 Task: Log work in the project BioForge for the issue 'Address issues related to system integration with external applications and services' spent time as '6w 4d 19h 14m' and remaining time as '2w 3d 23h 24m' and move to top of backlog. Now add the issue to the epic 'Business Process Automation'. Log work in the project BioForge for the issue 'Develop a new feature to allow for integration with wearable technology' spent time as '3w 4d 12h 59m' and remaining time as '2w 4d 2h 24m' and move to bottom of backlog. Now add the issue to the epic 'Server Maintenance and Support'
Action: Mouse moved to (176, 48)
Screenshot: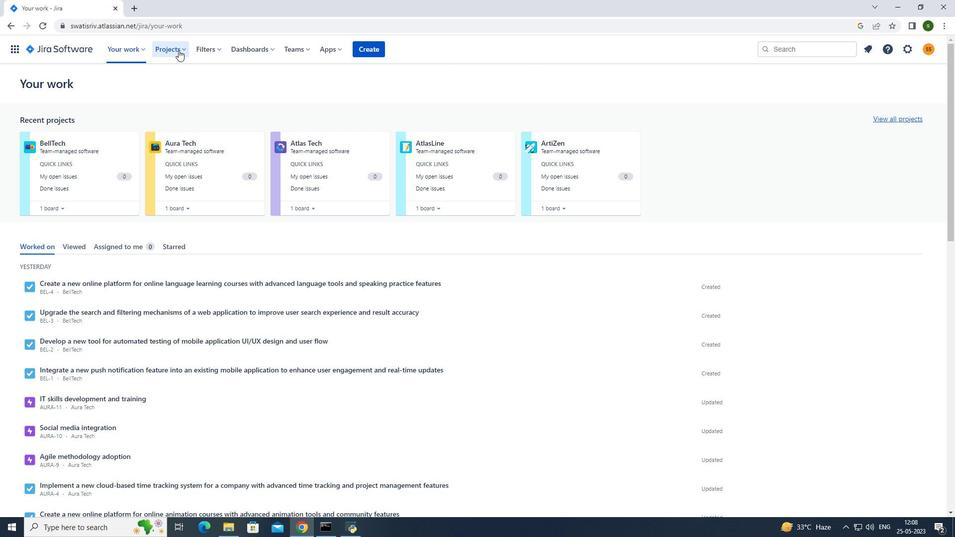 
Action: Mouse pressed left at (176, 48)
Screenshot: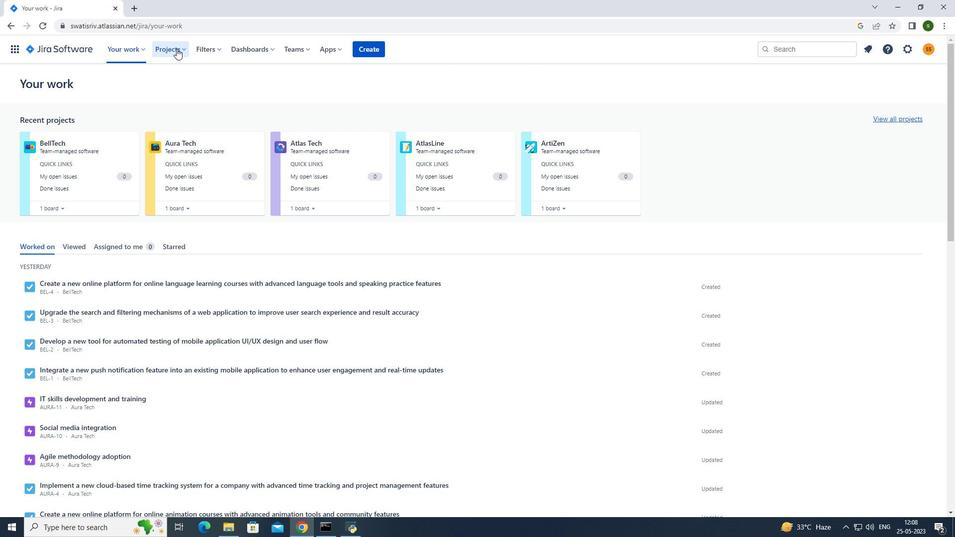 
Action: Mouse moved to (199, 87)
Screenshot: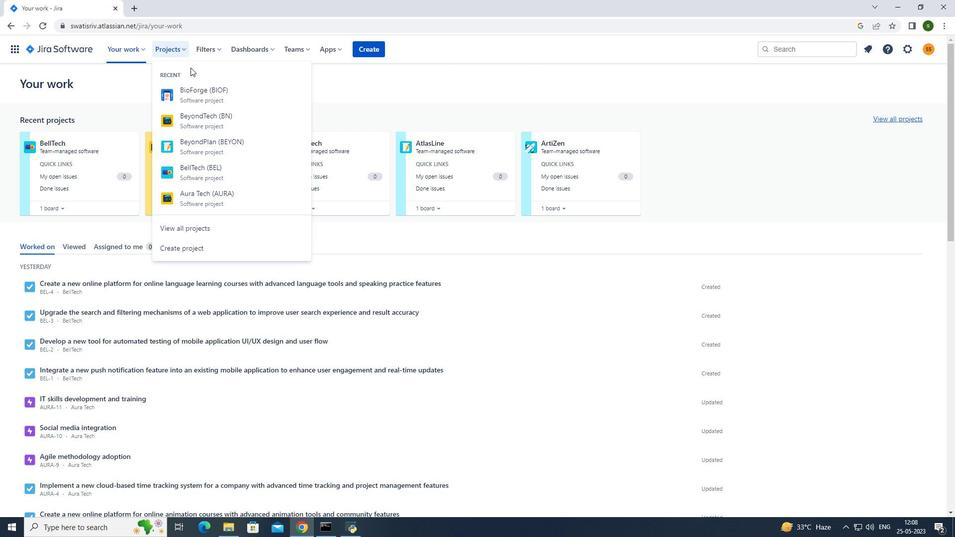 
Action: Mouse pressed left at (199, 87)
Screenshot: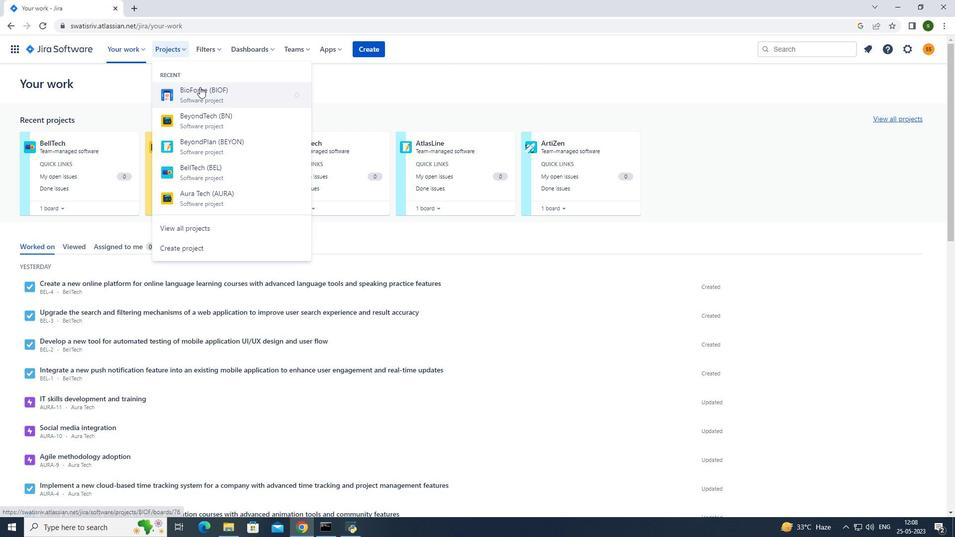 
Action: Mouse moved to (111, 144)
Screenshot: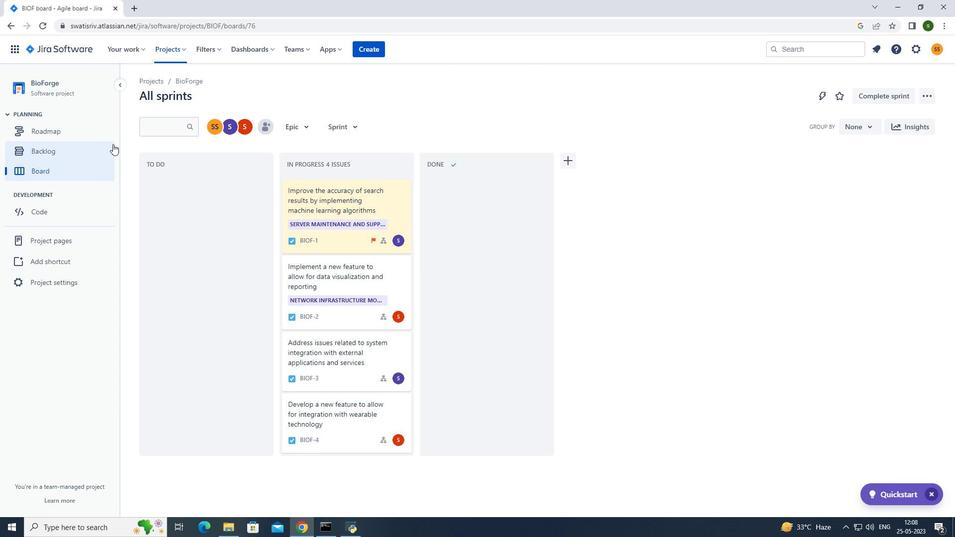 
Action: Mouse pressed left at (111, 144)
Screenshot: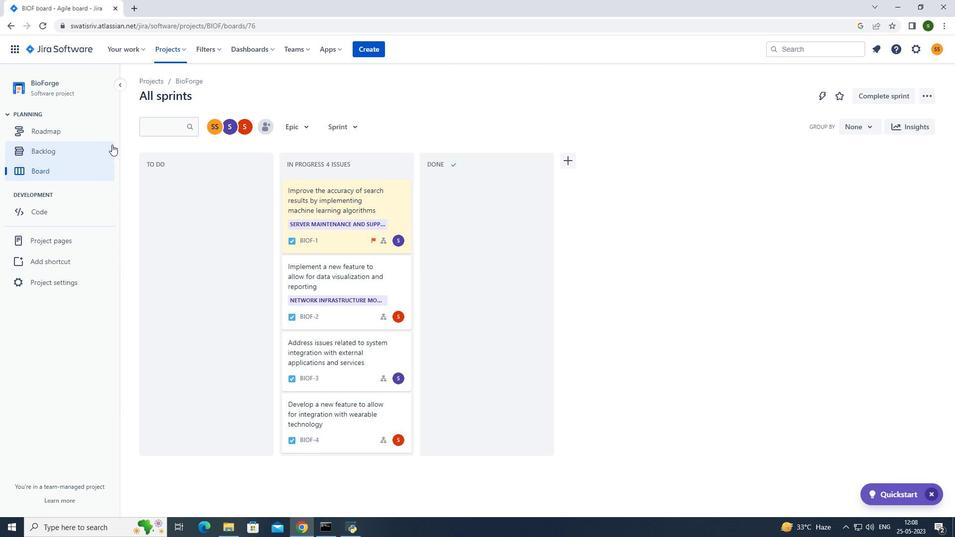 
Action: Mouse moved to (746, 362)
Screenshot: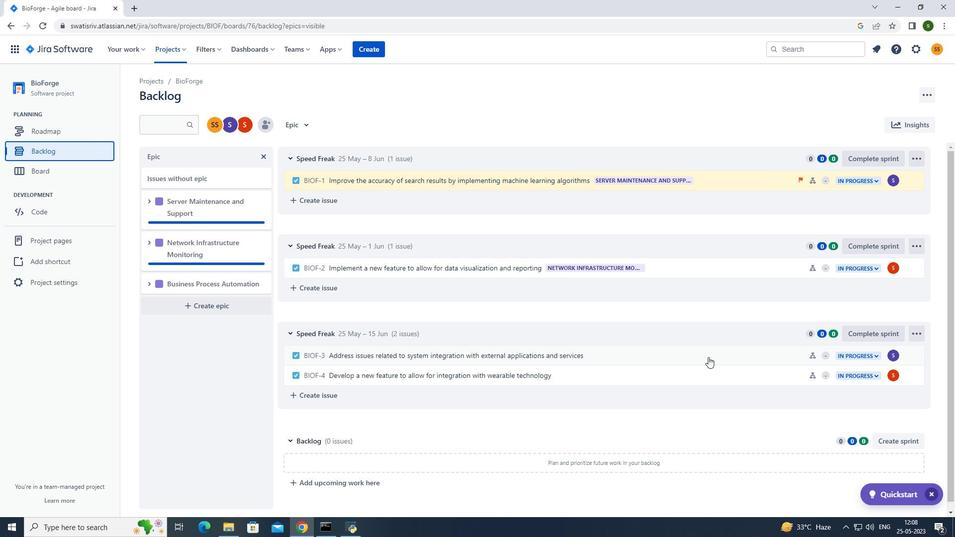 
Action: Mouse pressed left at (746, 362)
Screenshot: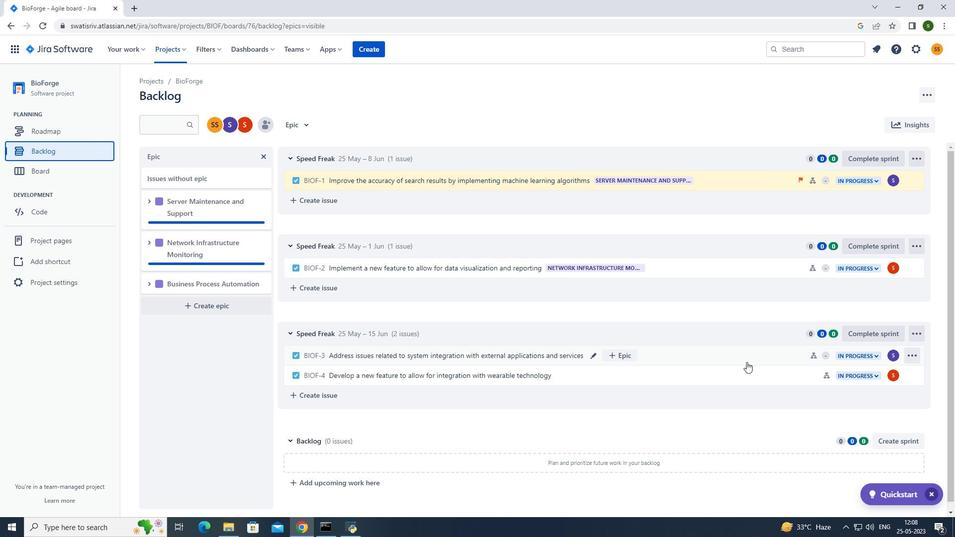 
Action: Mouse moved to (911, 155)
Screenshot: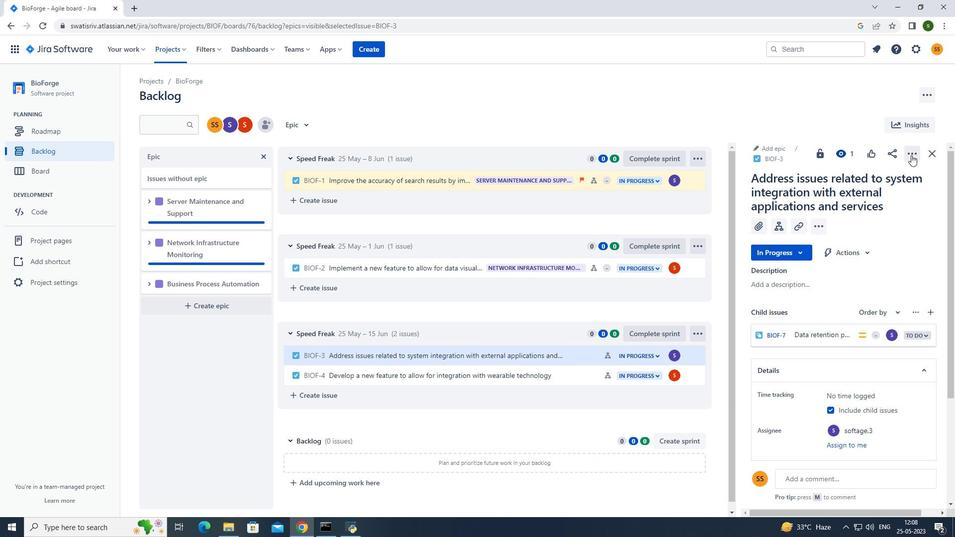 
Action: Mouse pressed left at (911, 155)
Screenshot: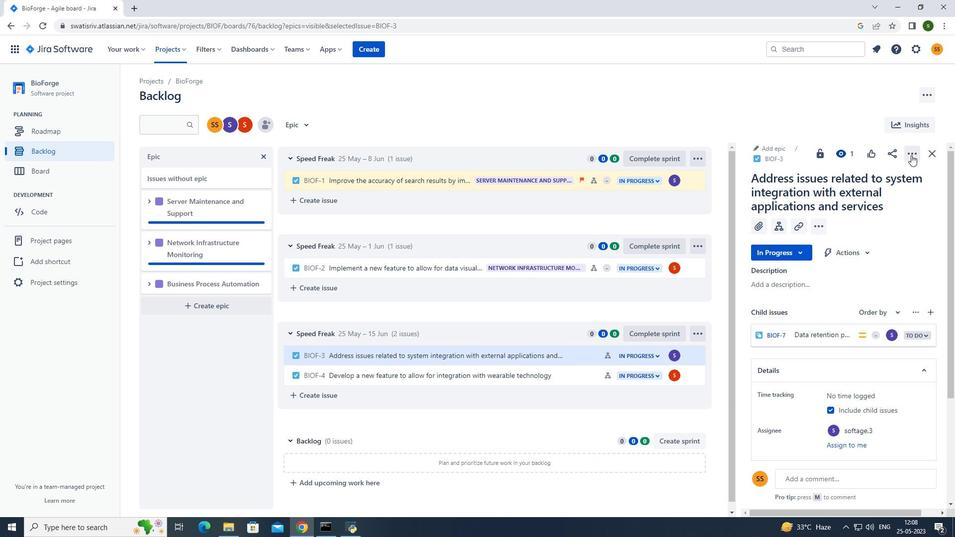 
Action: Mouse moved to (882, 185)
Screenshot: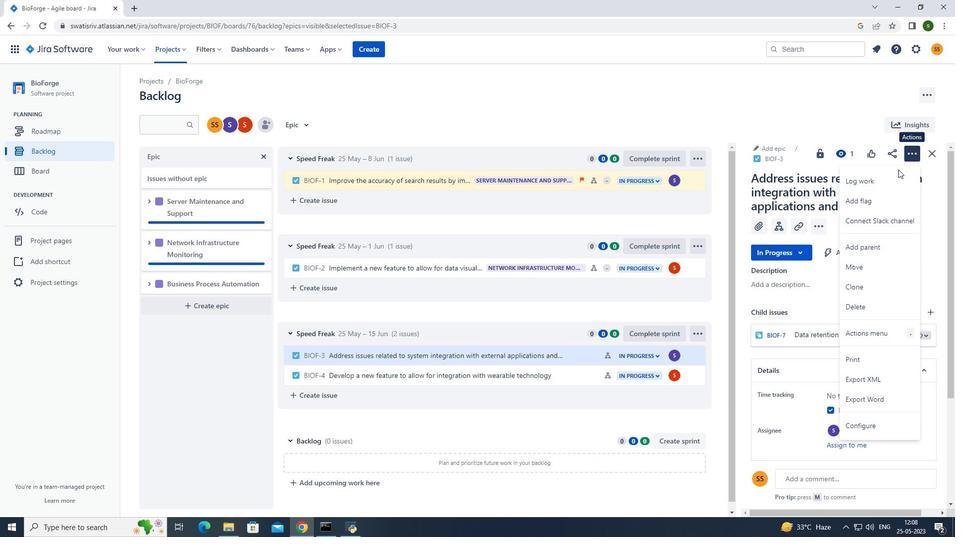 
Action: Mouse pressed left at (882, 185)
Screenshot: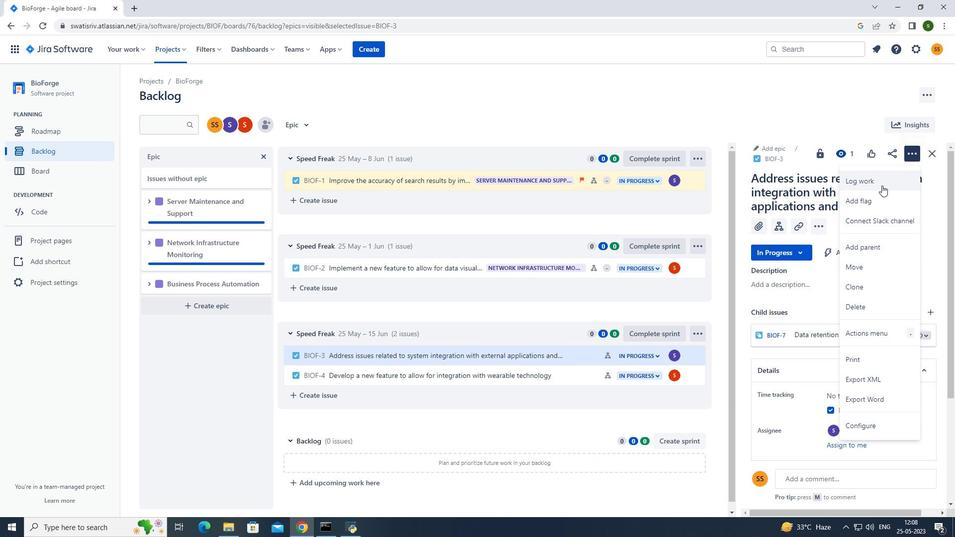 
Action: Mouse moved to (408, 143)
Screenshot: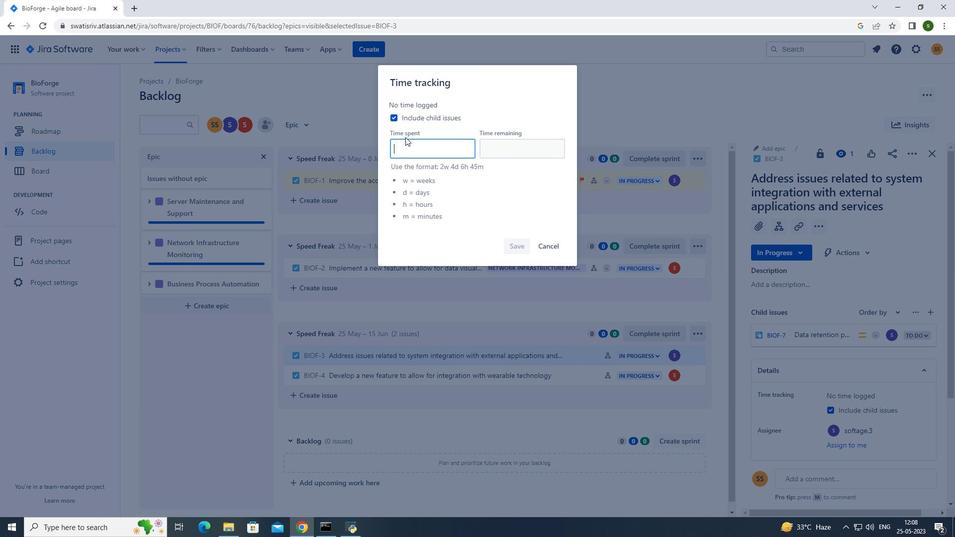 
Action: Mouse pressed left at (408, 143)
Screenshot: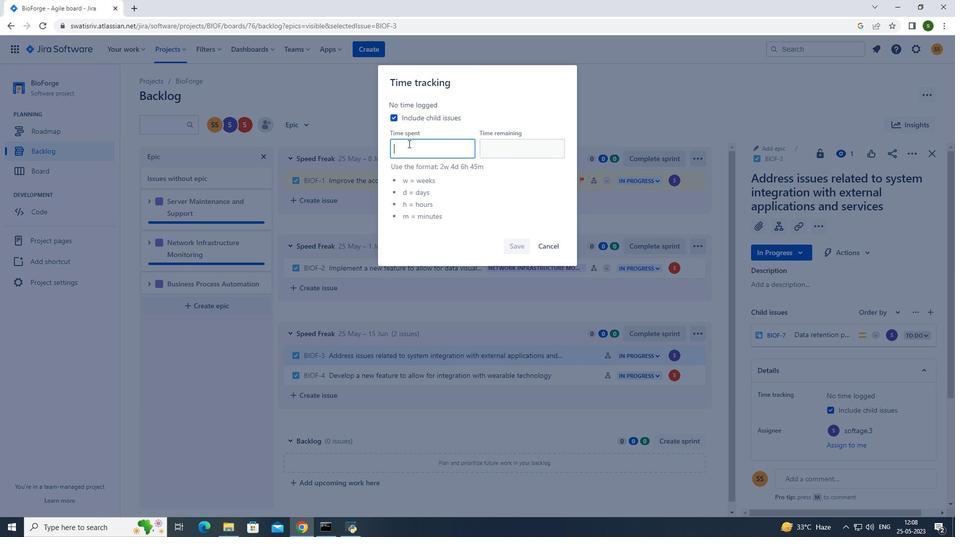 
Action: Key pressed 6w<Key.space>4d<Key.space>19h<Key.space>14m
Screenshot: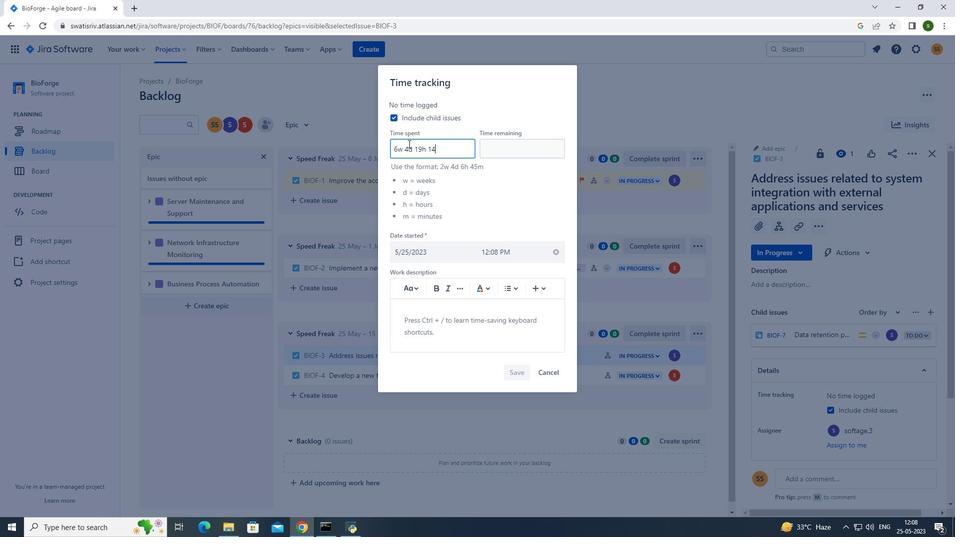 
Action: Mouse moved to (519, 146)
Screenshot: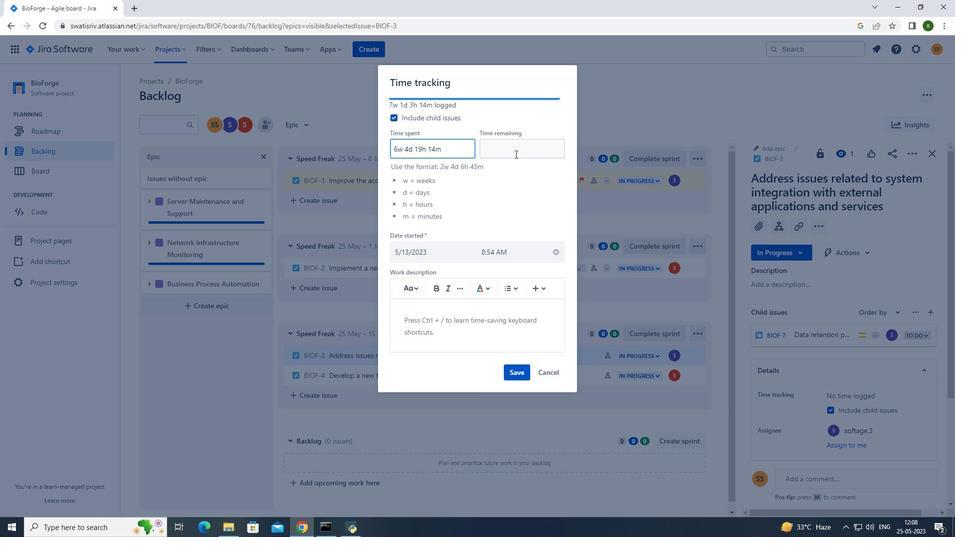 
Action: Mouse pressed left at (519, 146)
Screenshot: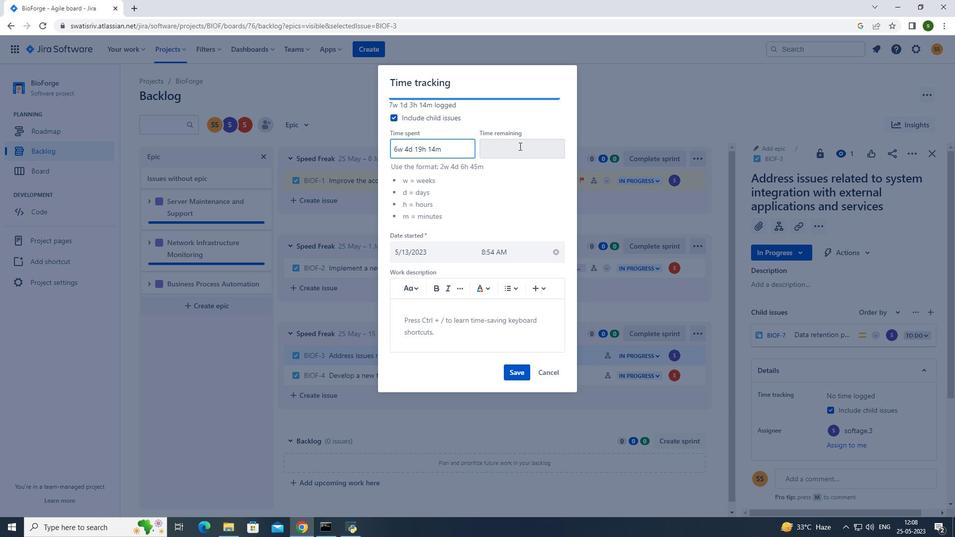 
Action: Key pressed 2w<Key.space>3d<Key.space>
Screenshot: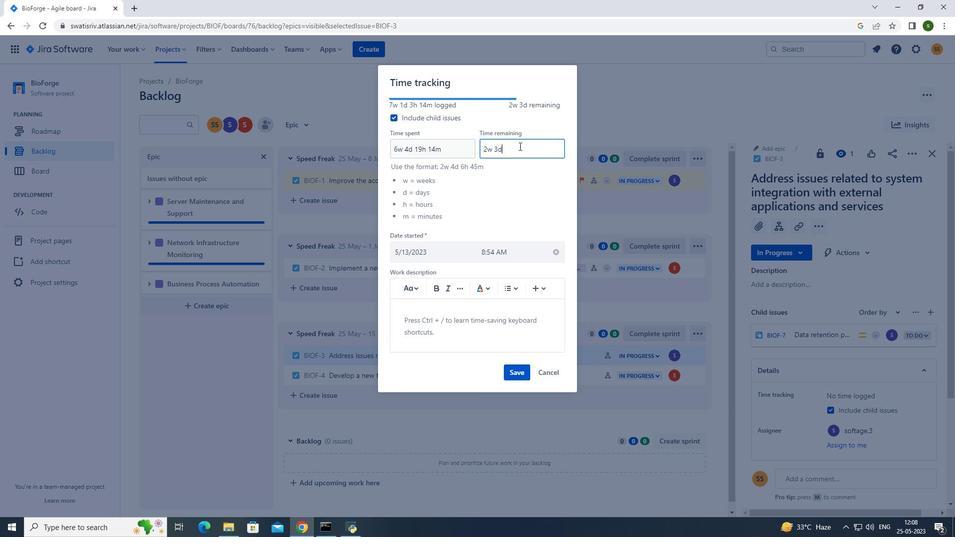 
Action: Mouse moved to (519, 145)
Screenshot: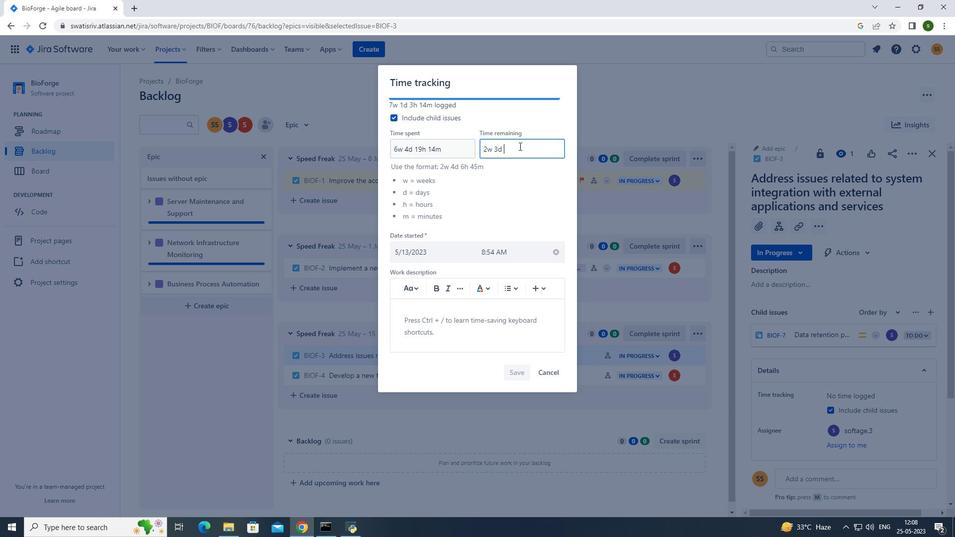 
Action: Key pressed 23h<Key.space>24m
Screenshot: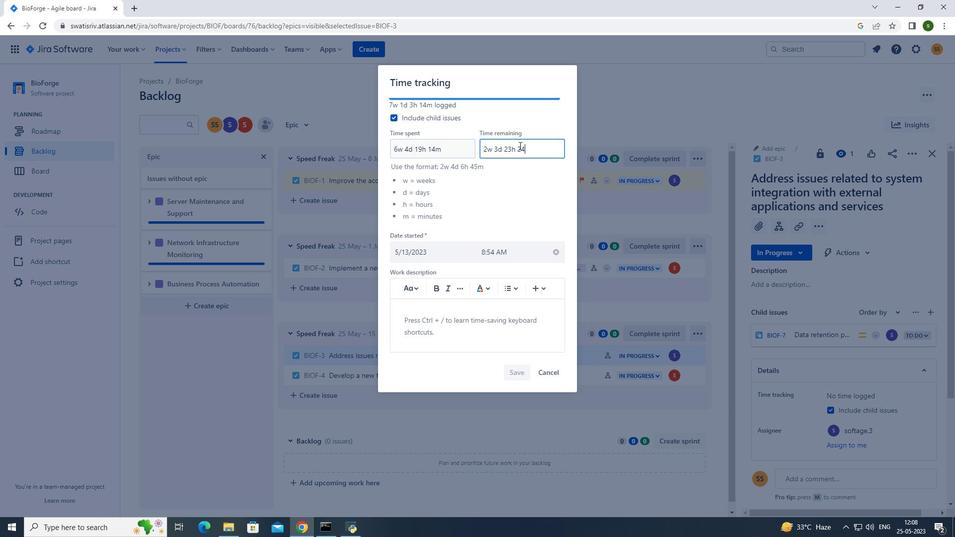 
Action: Mouse moved to (521, 371)
Screenshot: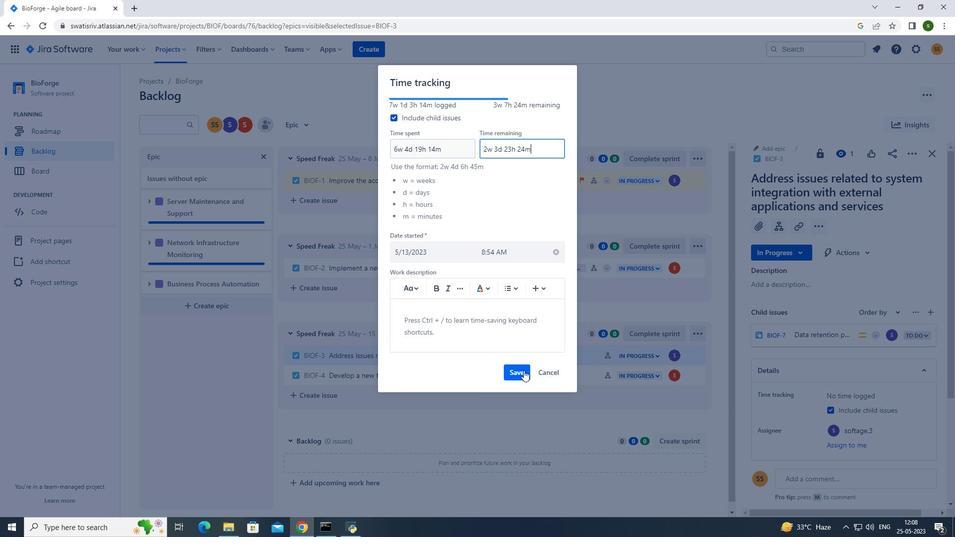 
Action: Mouse pressed left at (521, 371)
Screenshot: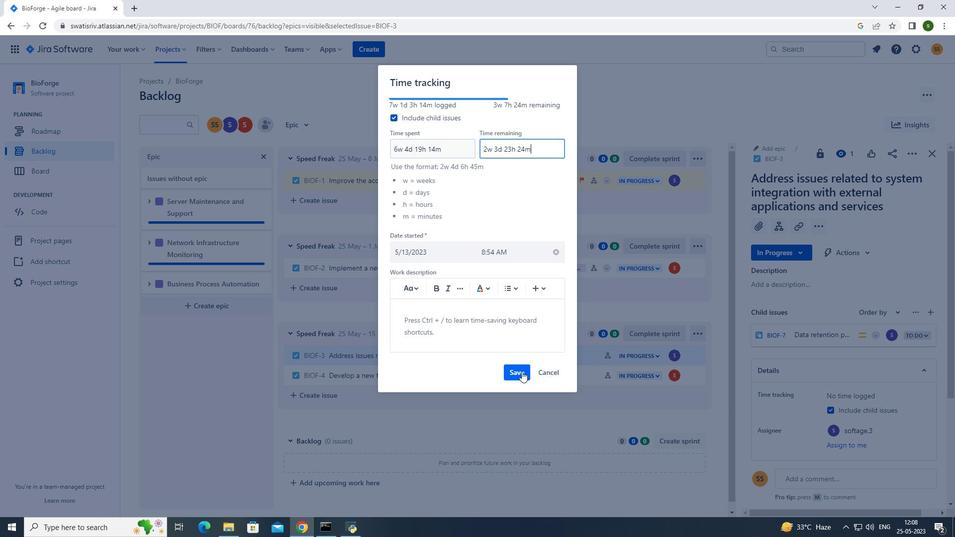
Action: Mouse moved to (689, 350)
Screenshot: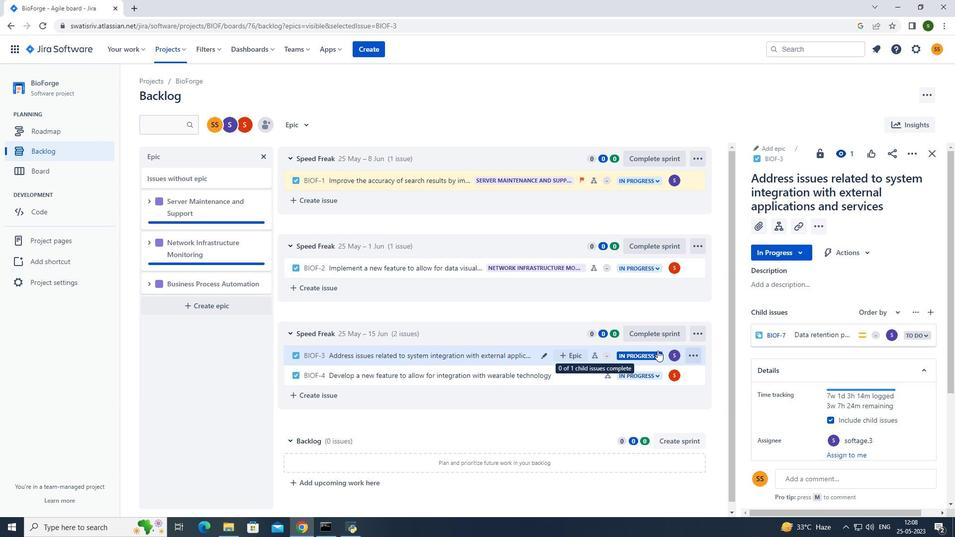 
Action: Mouse pressed left at (689, 350)
Screenshot: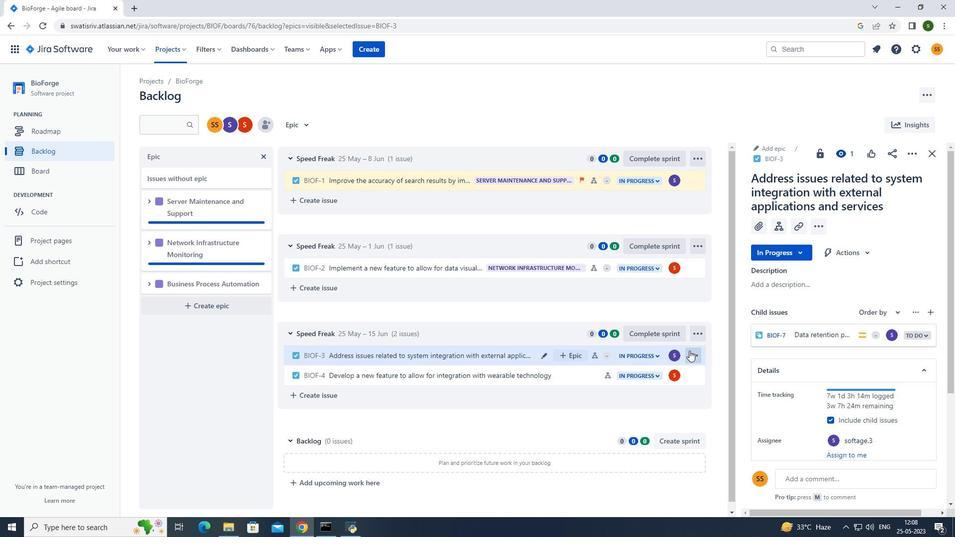 
Action: Mouse moved to (680, 312)
Screenshot: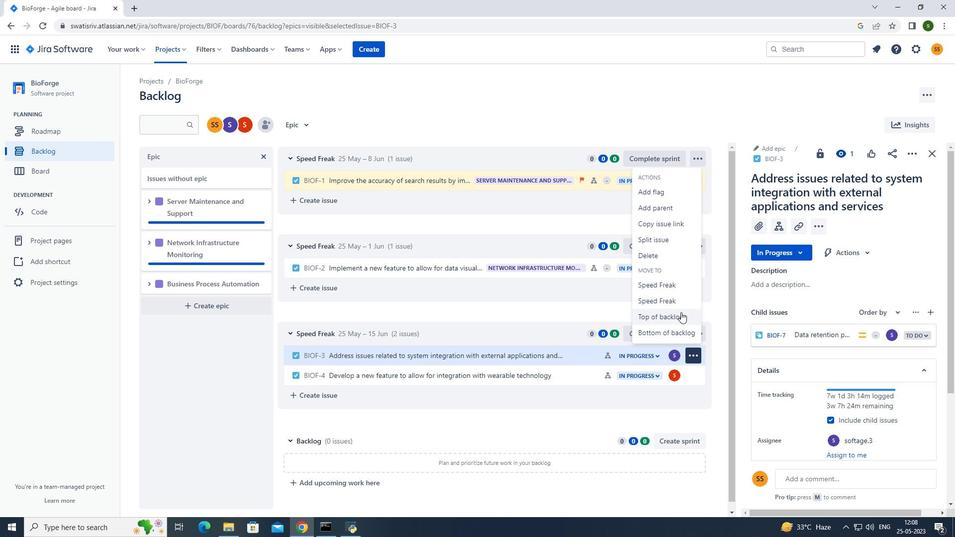 
Action: Mouse pressed left at (680, 312)
Screenshot: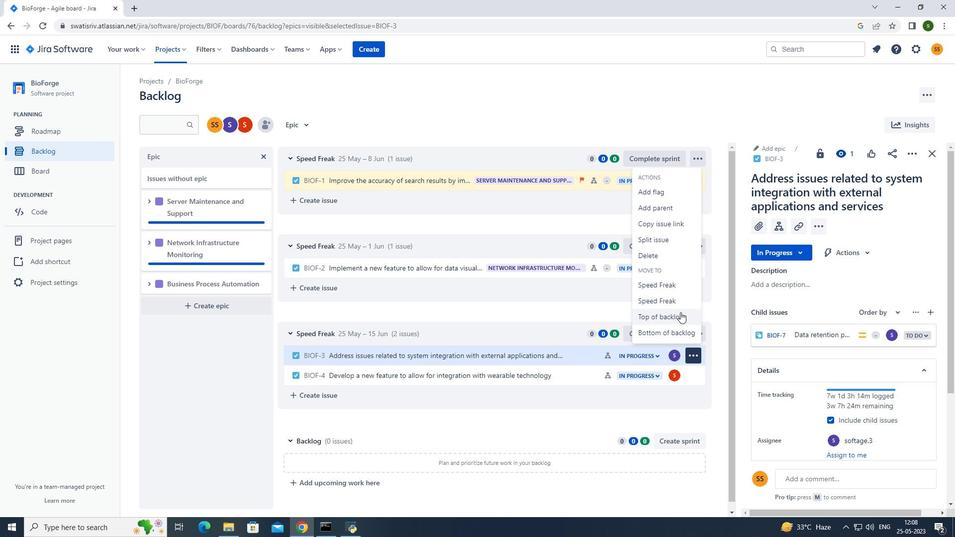 
Action: Mouse moved to (510, 162)
Screenshot: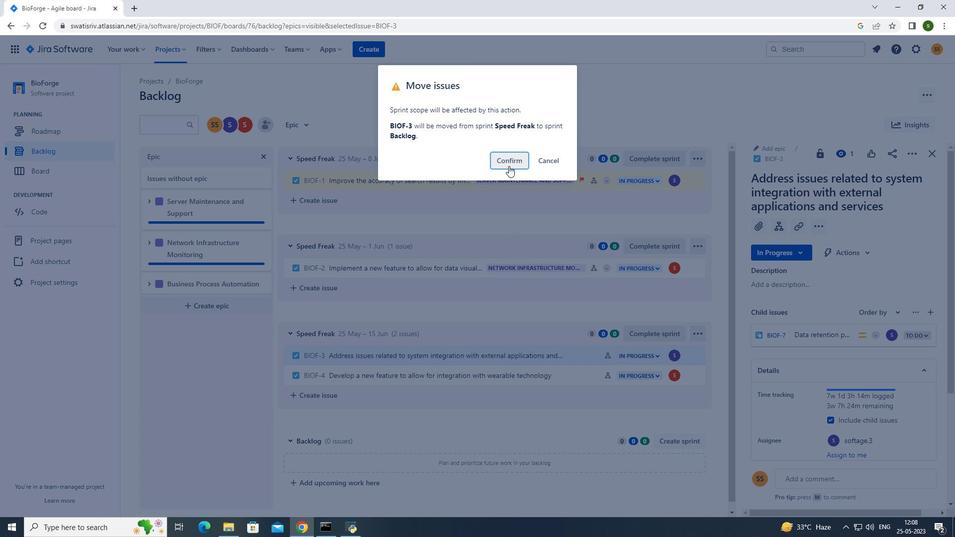 
Action: Mouse pressed left at (510, 162)
Screenshot: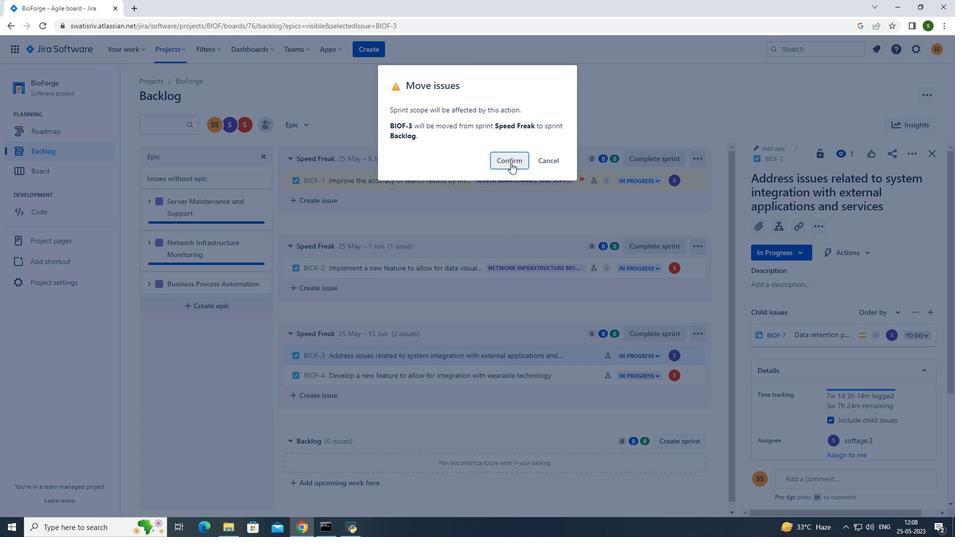 
Action: Mouse moved to (477, 358)
Screenshot: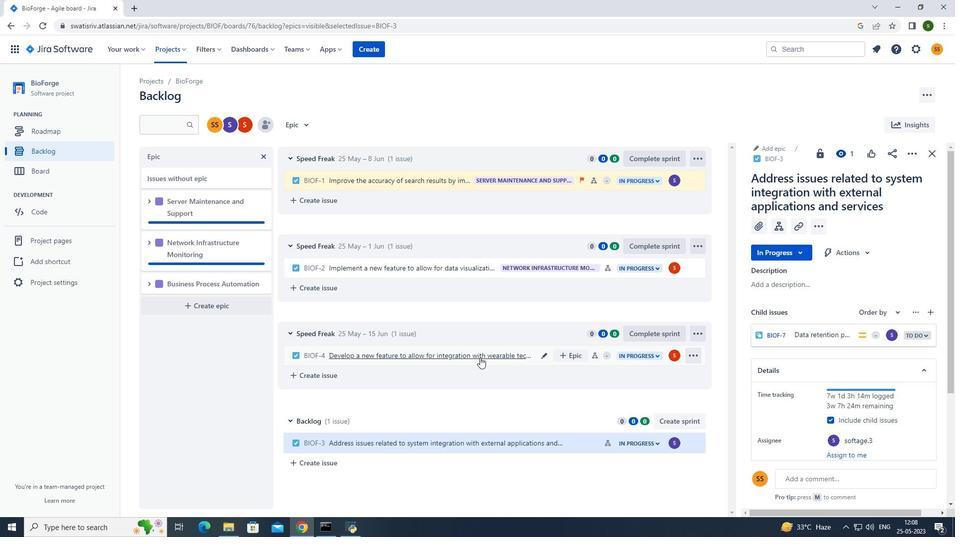 
Action: Mouse scrolled (477, 358) with delta (0, 0)
Screenshot: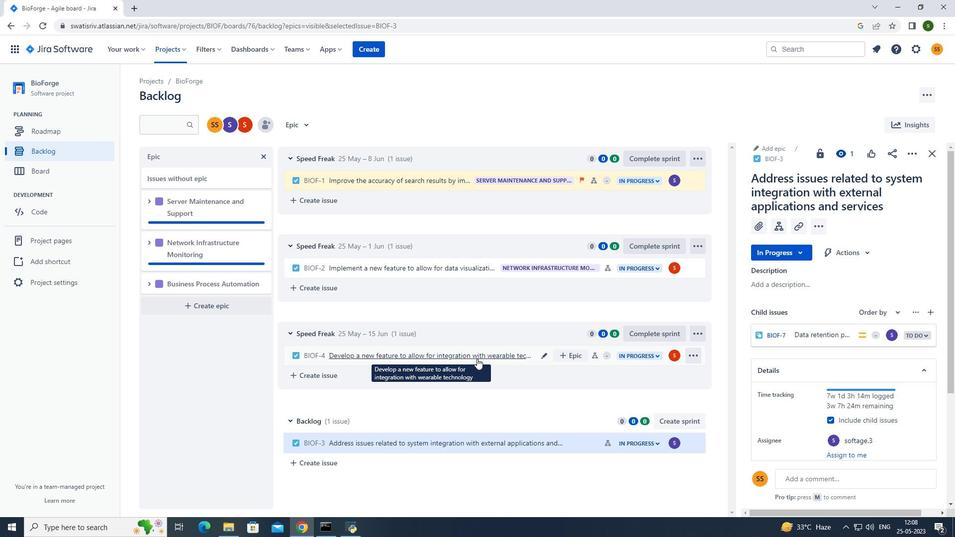 
Action: Mouse scrolled (477, 358) with delta (0, 0)
Screenshot: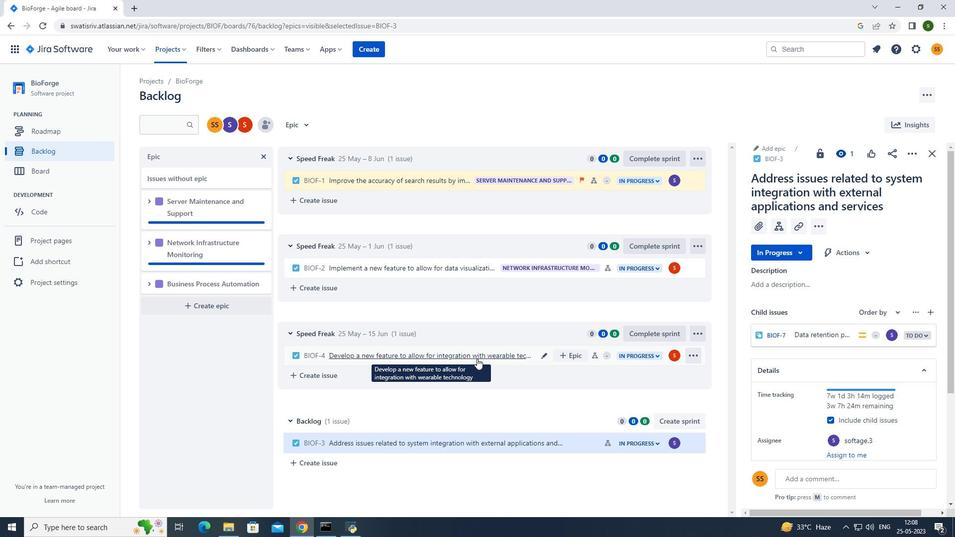 
Action: Mouse moved to (568, 445)
Screenshot: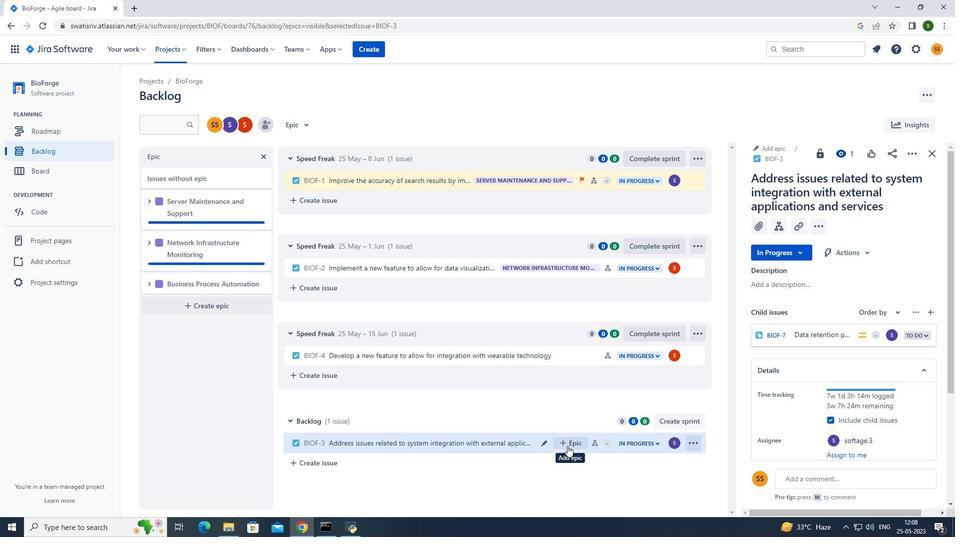 
Action: Mouse pressed left at (568, 445)
Screenshot: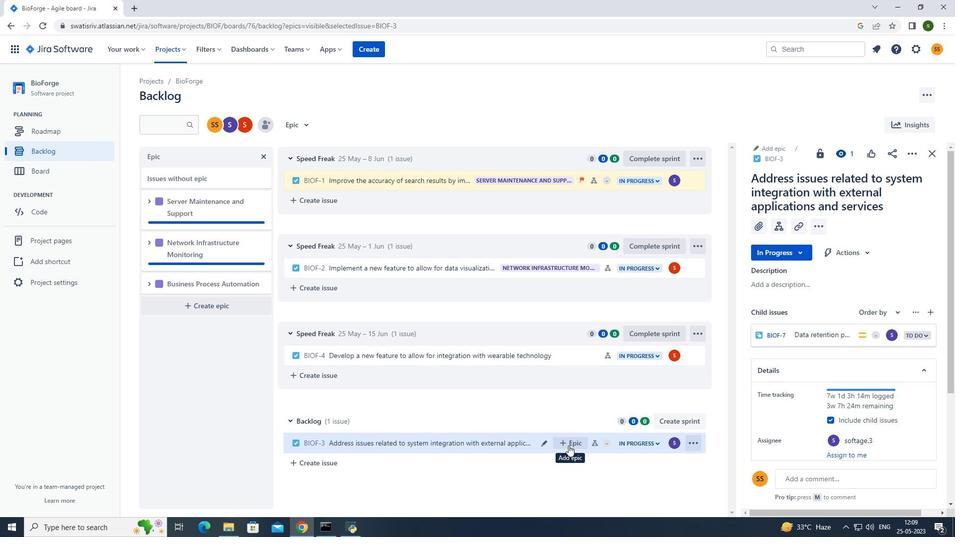 
Action: Mouse moved to (622, 509)
Screenshot: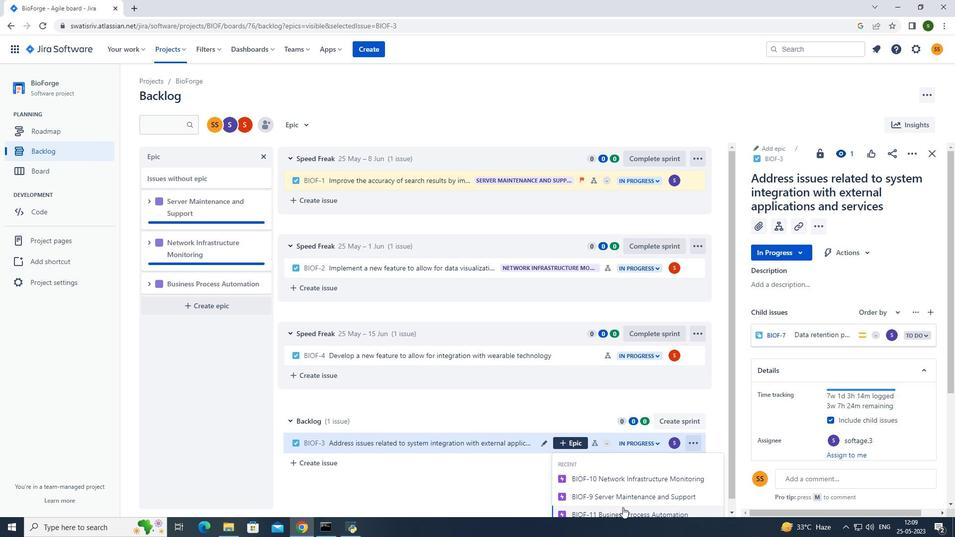 
Action: Mouse pressed left at (622, 509)
Screenshot: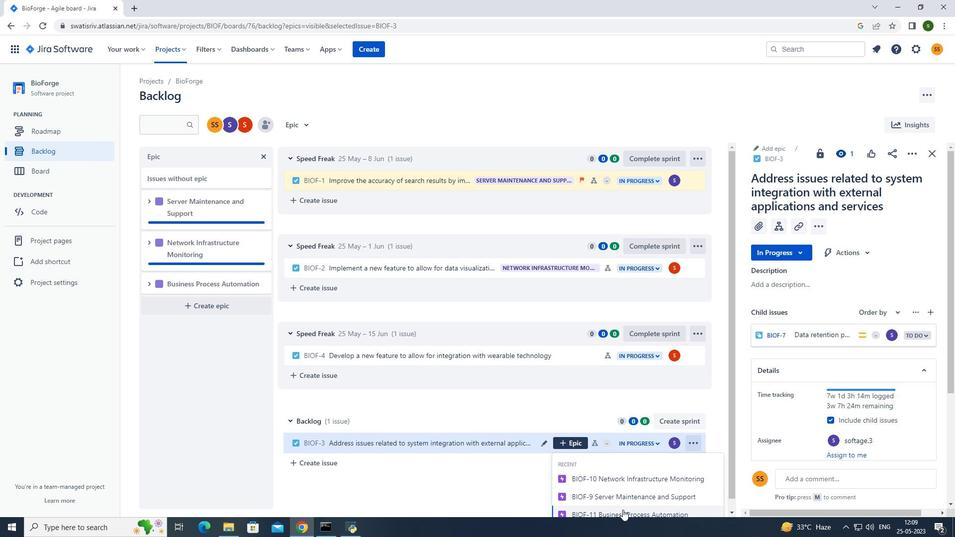 
Action: Mouse moved to (308, 125)
Screenshot: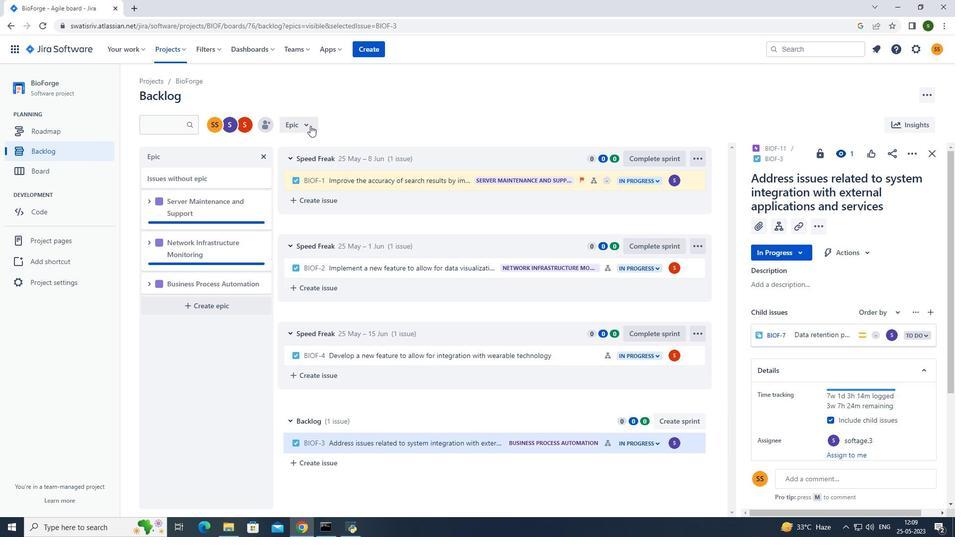 
Action: Mouse pressed left at (308, 125)
Screenshot: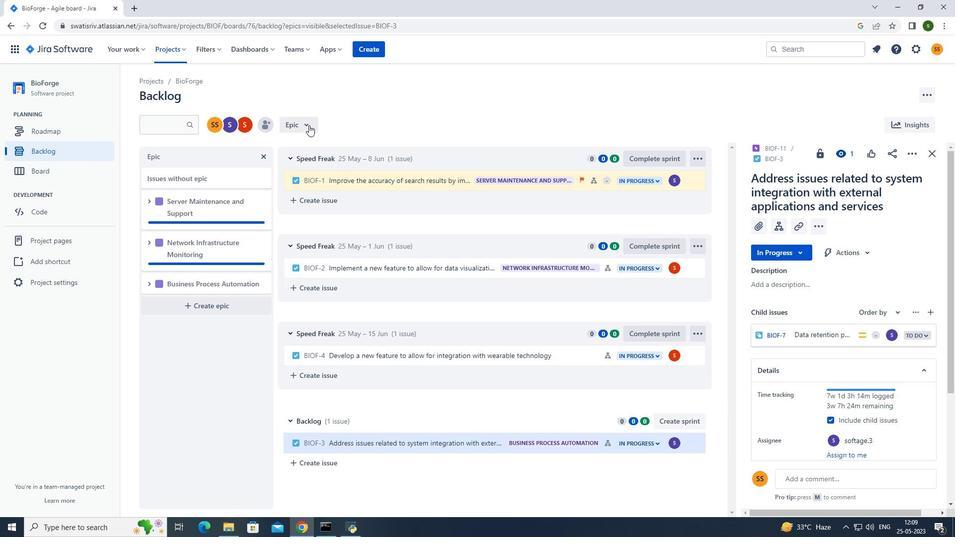 
Action: Mouse moved to (327, 205)
Screenshot: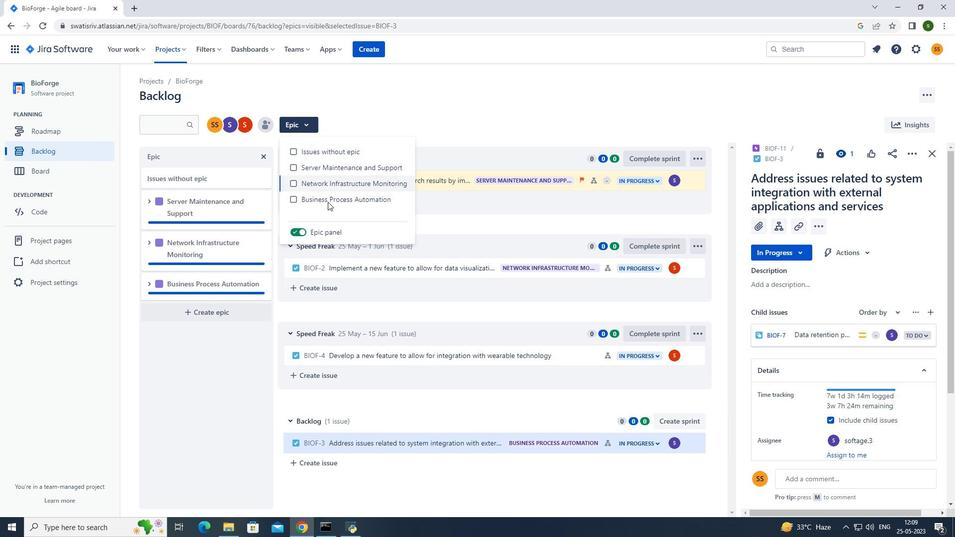 
Action: Mouse pressed left at (327, 205)
Screenshot: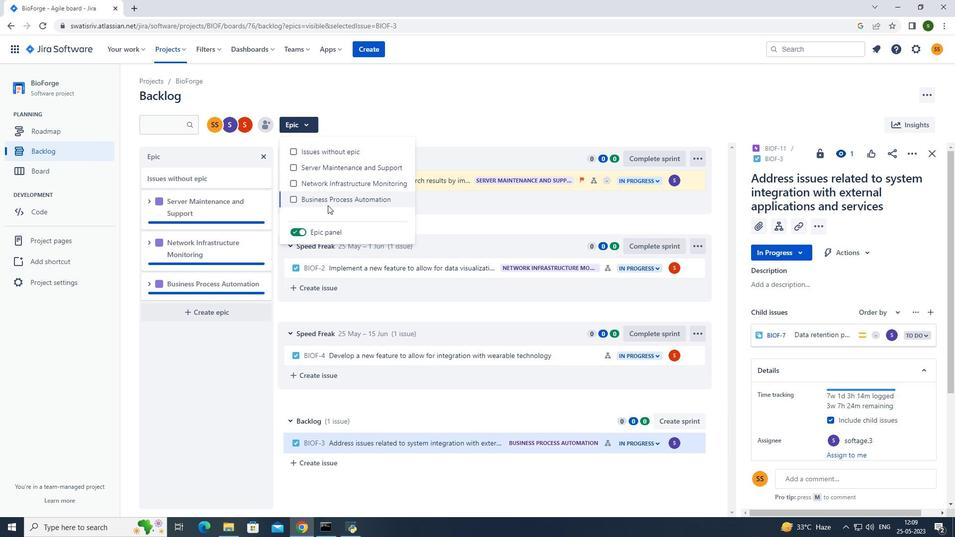 
Action: Mouse moved to (283, 78)
Screenshot: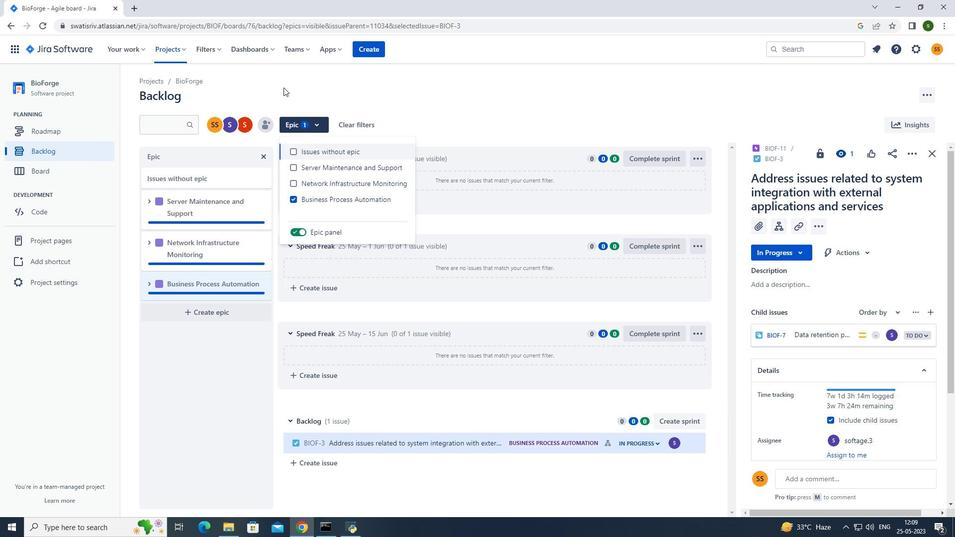 
Action: Mouse pressed left at (283, 78)
Screenshot: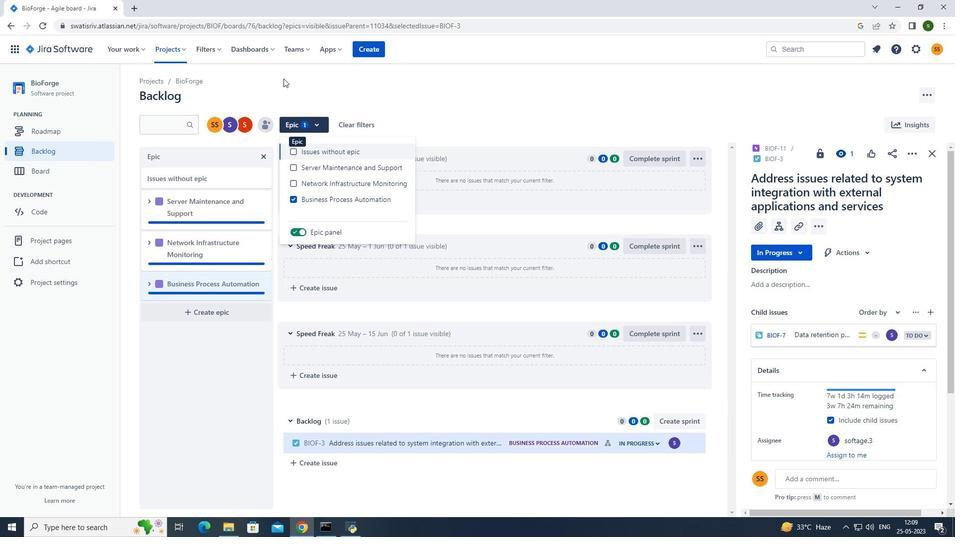 
Action: Mouse moved to (174, 52)
Screenshot: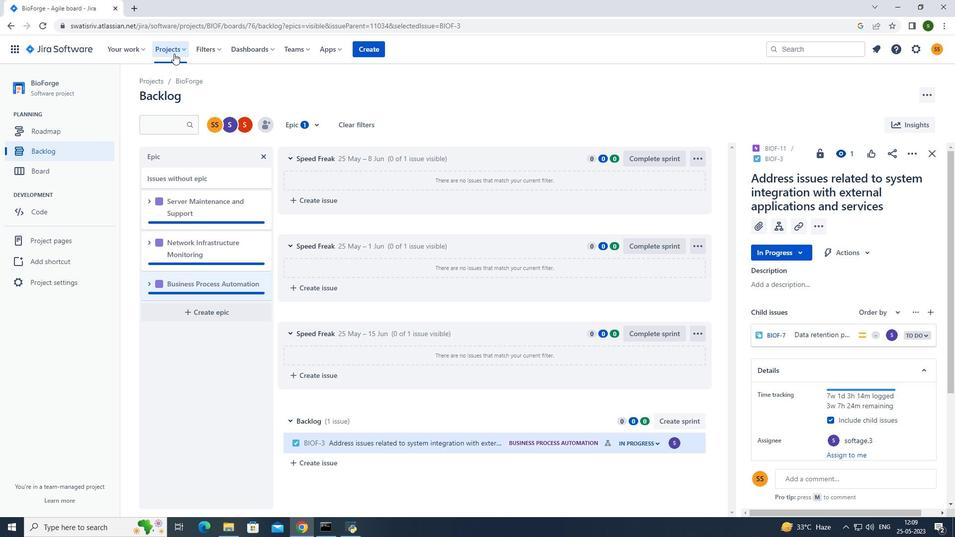 
Action: Mouse pressed left at (174, 52)
Screenshot: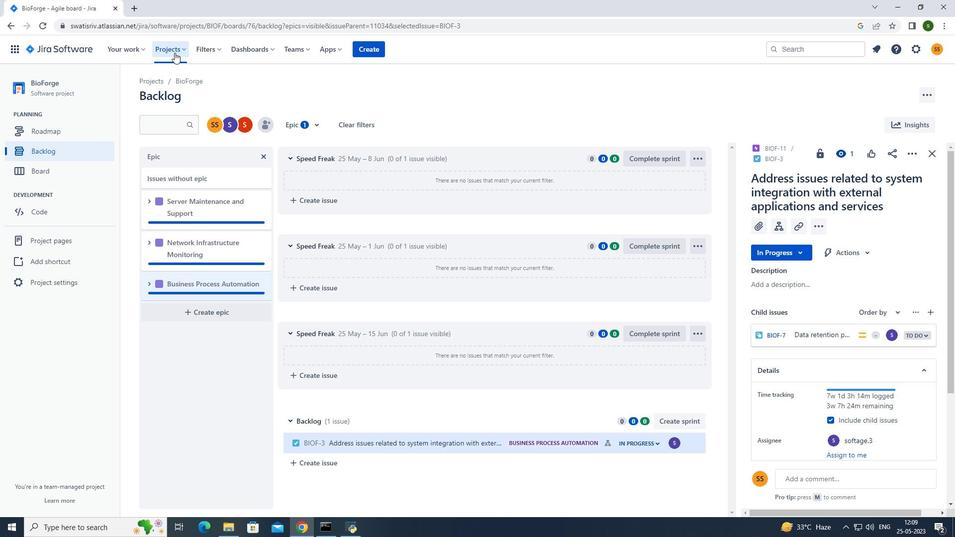 
Action: Mouse moved to (201, 93)
Screenshot: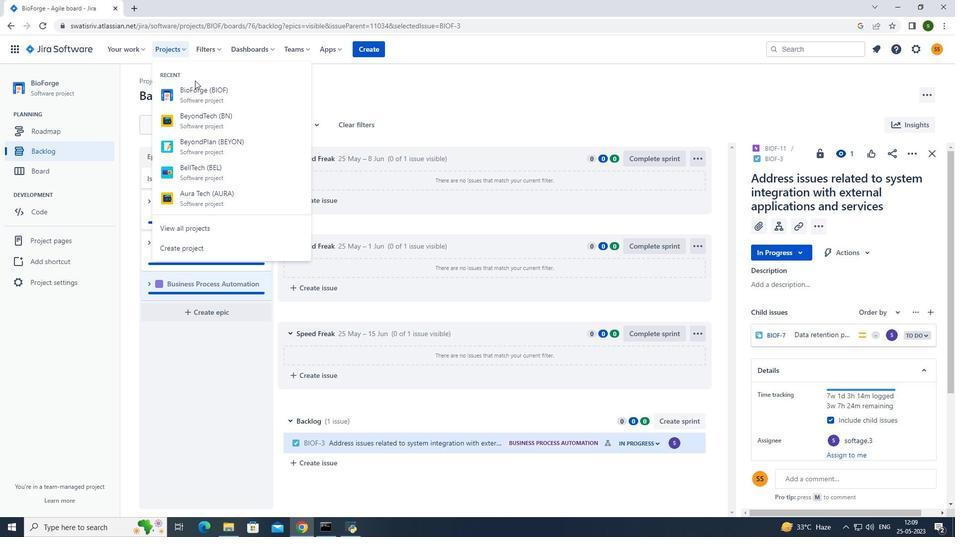 
Action: Mouse pressed left at (201, 93)
Screenshot: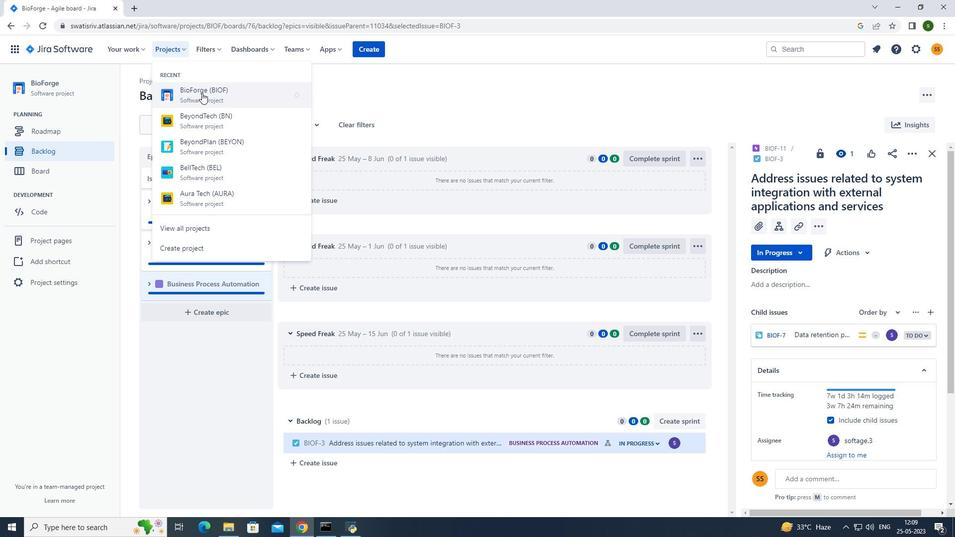
Action: Mouse moved to (102, 149)
Screenshot: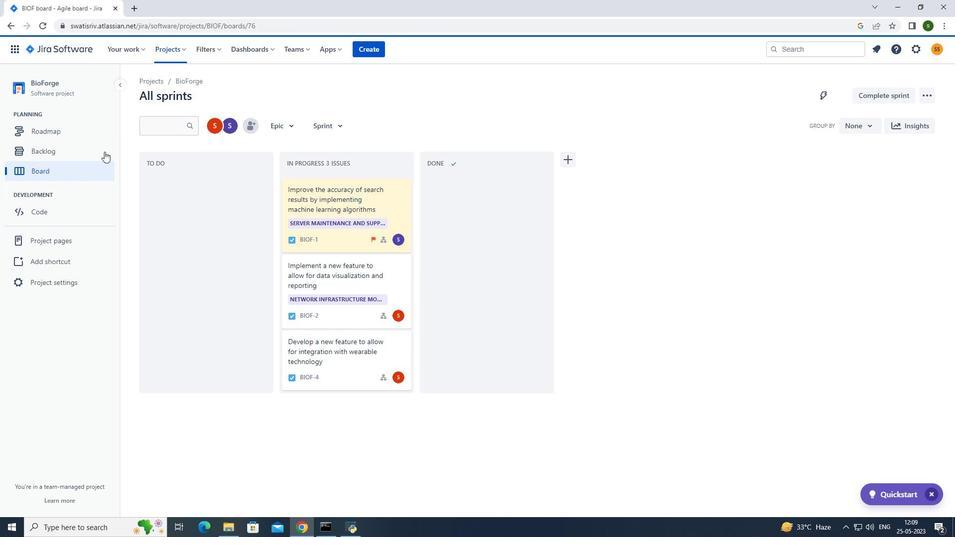 
Action: Mouse pressed left at (102, 149)
Screenshot: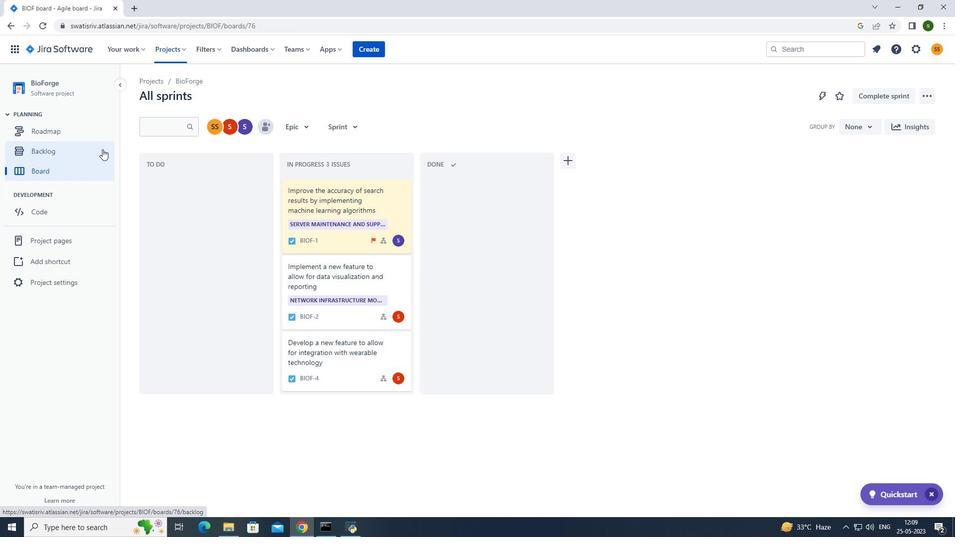 
Action: Mouse moved to (730, 354)
Screenshot: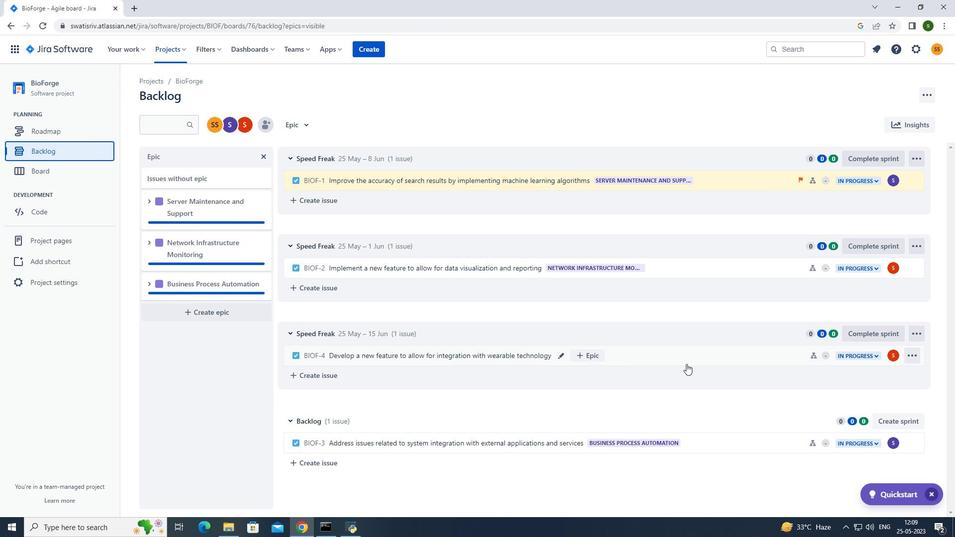 
Action: Mouse pressed left at (730, 354)
Screenshot: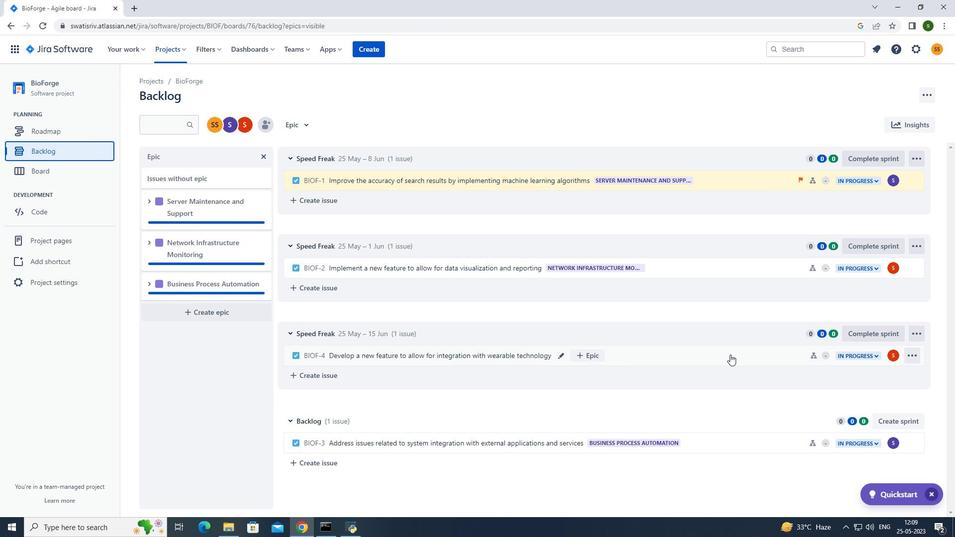 
Action: Mouse moved to (909, 152)
Screenshot: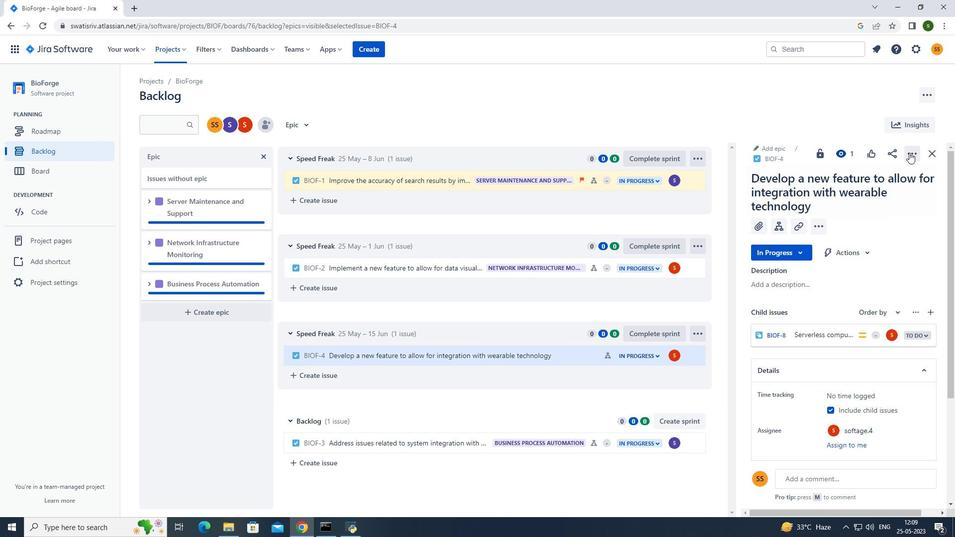 
Action: Mouse pressed left at (909, 152)
Screenshot: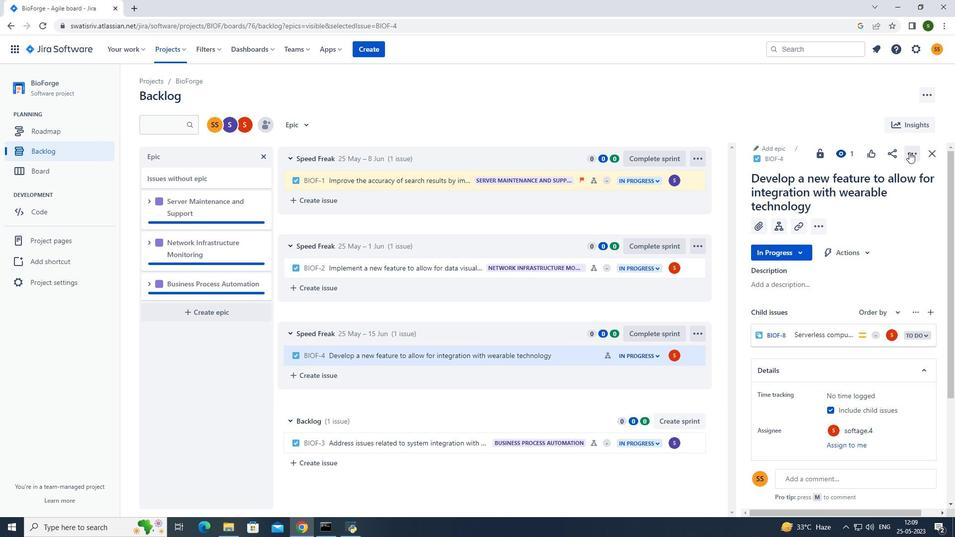 
Action: Mouse moved to (872, 181)
Screenshot: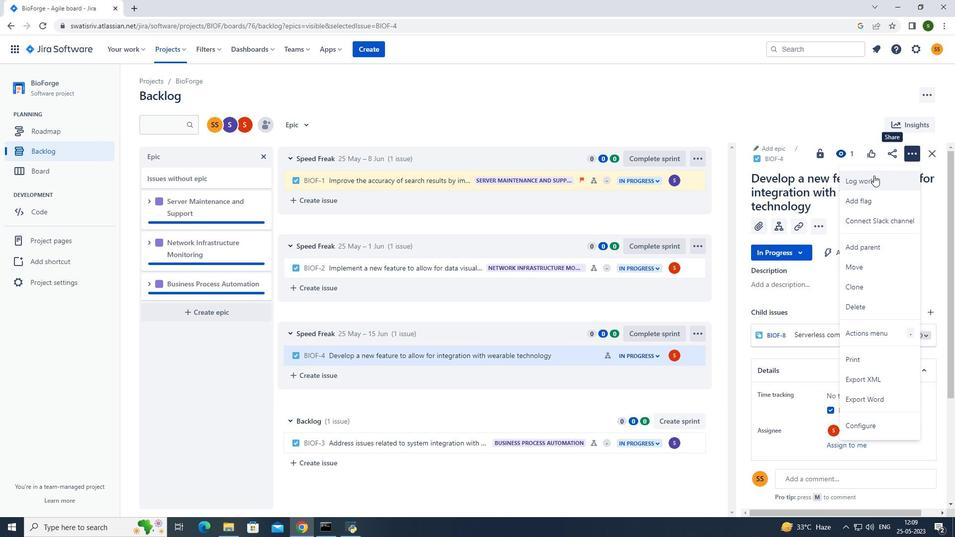 
Action: Mouse pressed left at (872, 181)
Screenshot: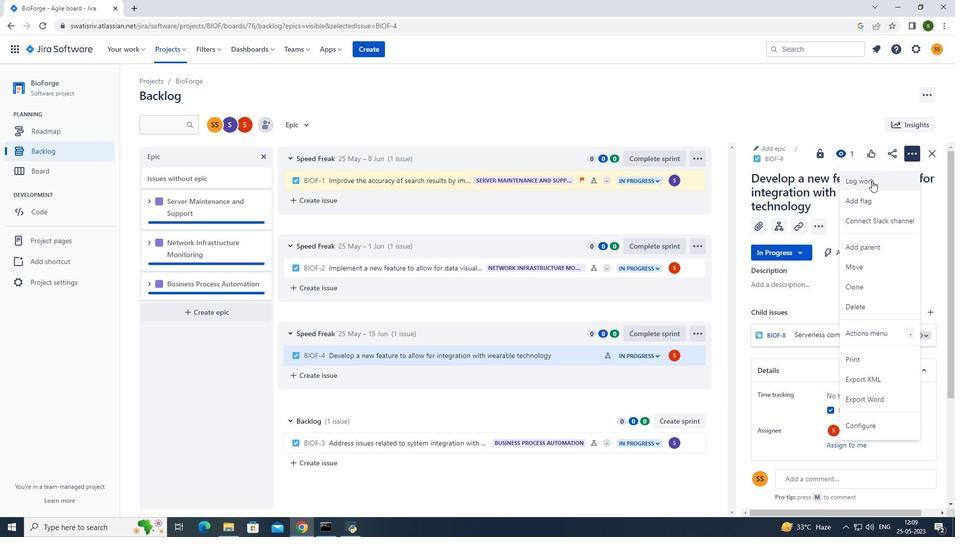 
Action: Mouse moved to (449, 149)
Screenshot: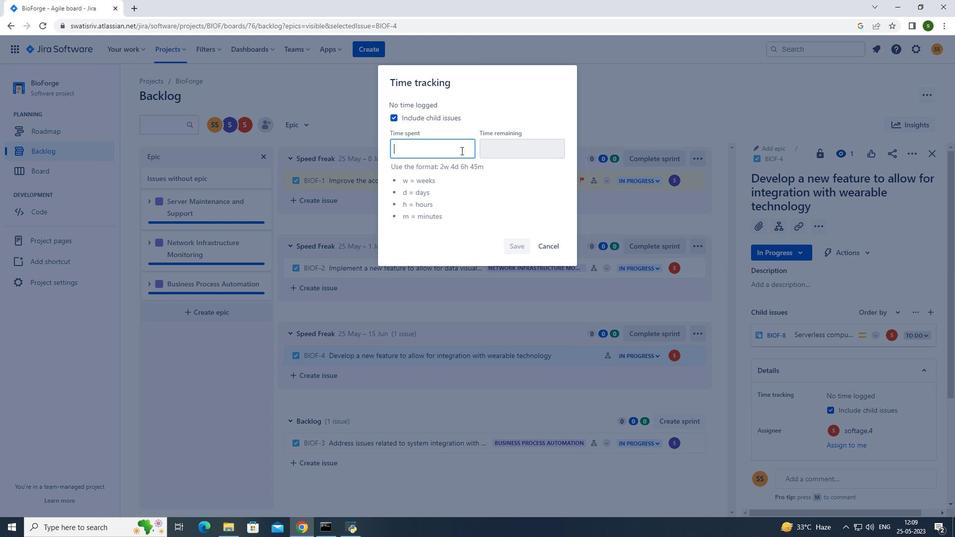 
Action: Mouse pressed left at (449, 149)
Screenshot: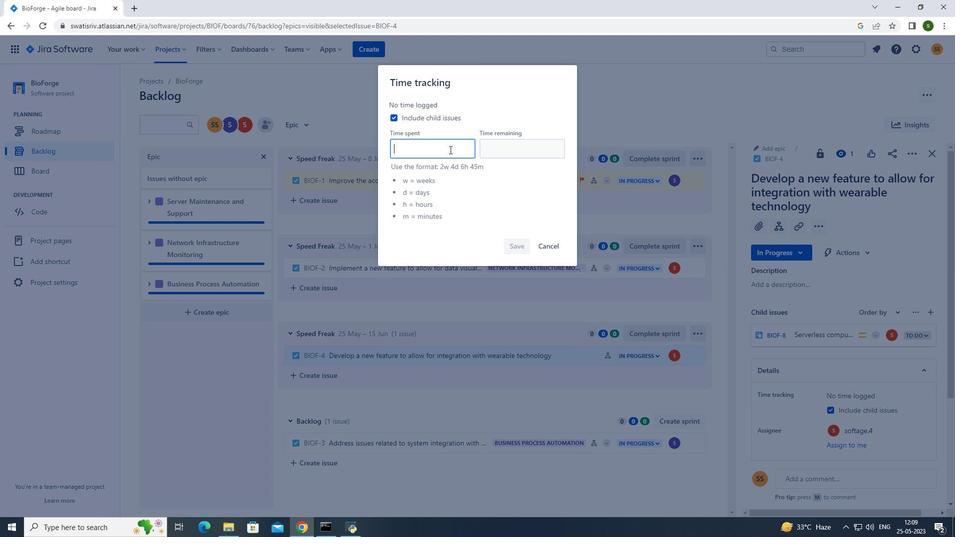 
Action: Key pressed 3w<Key.space>4d<Key.space>12h<Key.space>59m
Screenshot: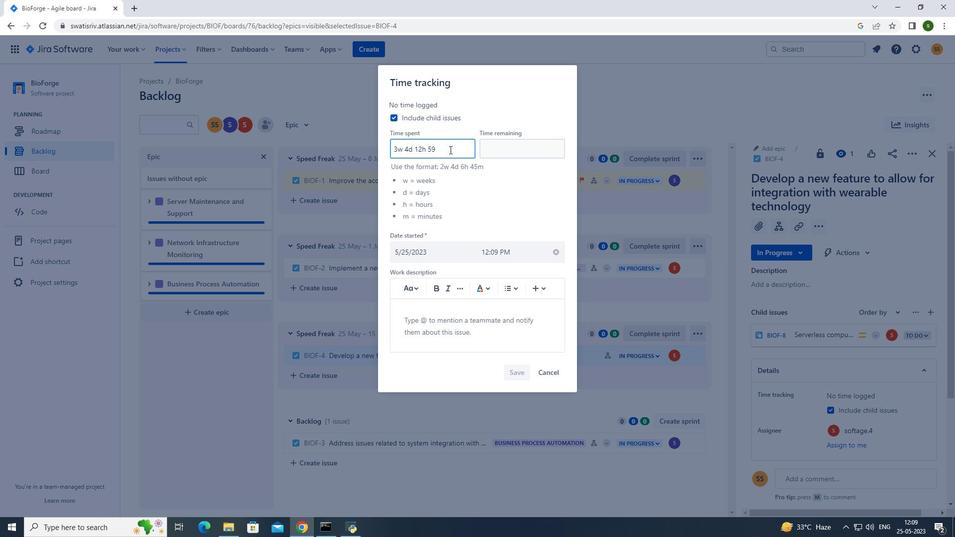 
Action: Mouse moved to (501, 152)
Screenshot: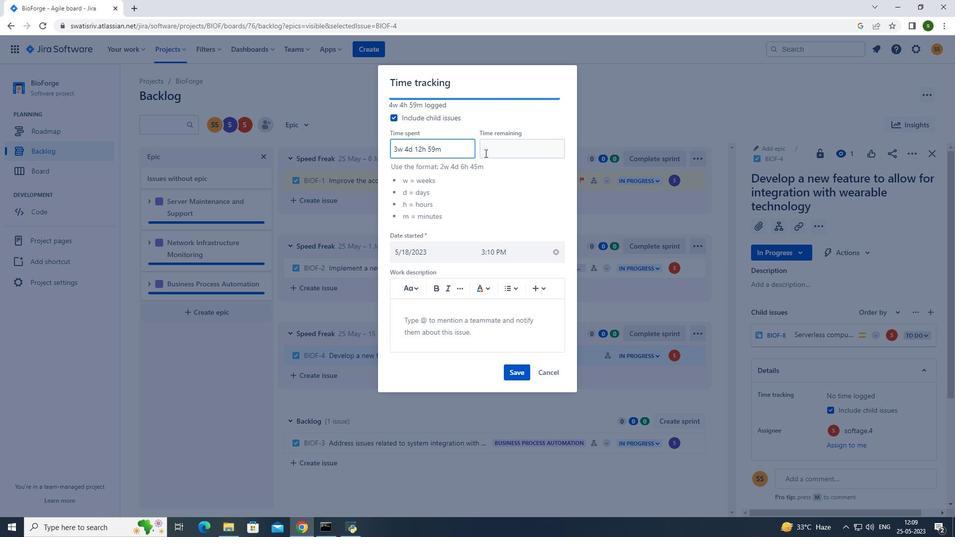 
Action: Mouse pressed left at (501, 152)
Screenshot: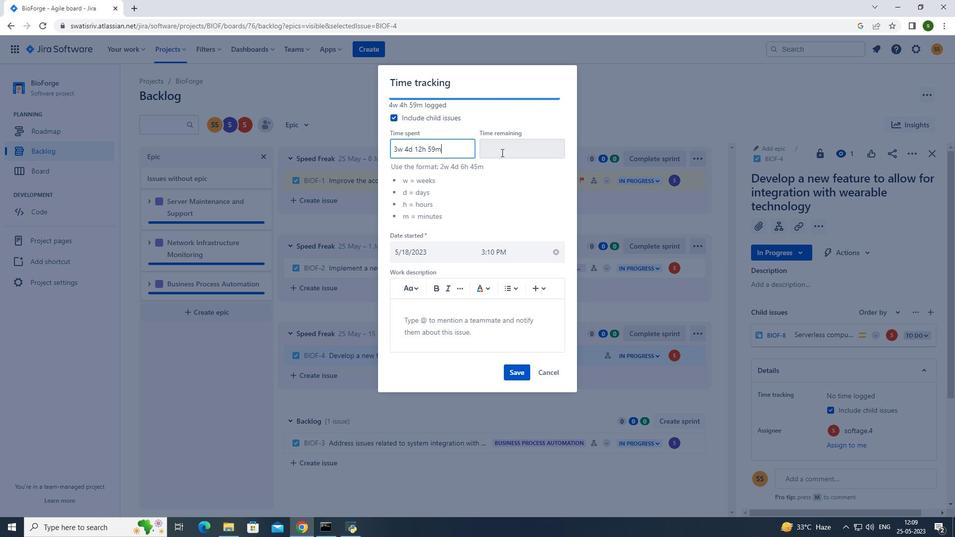 
Action: Key pressed 2w
Screenshot: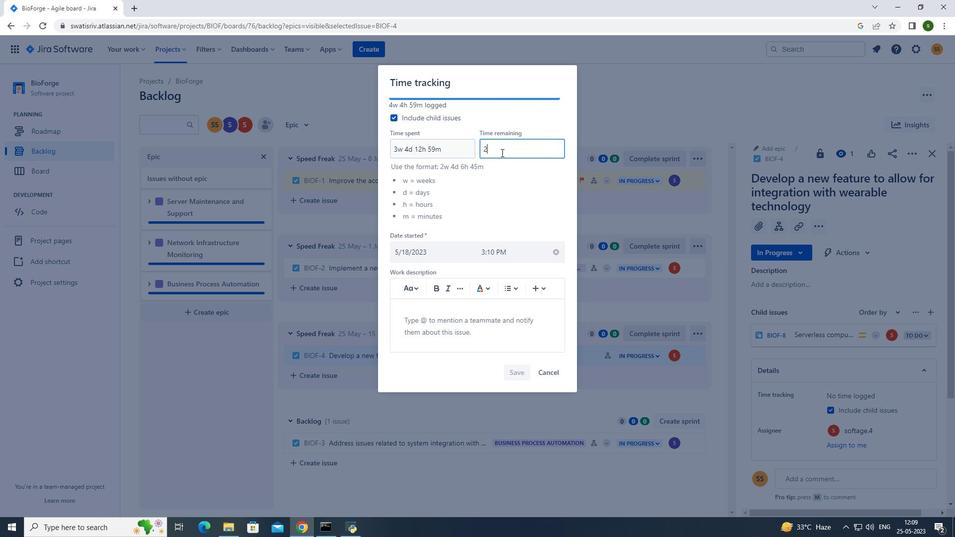 
Action: Mouse moved to (501, 152)
Screenshot: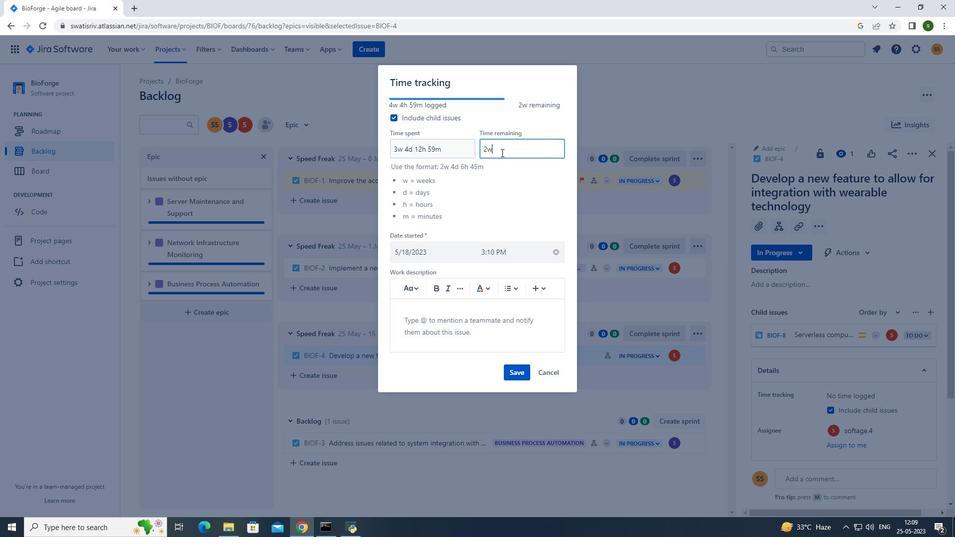 
Action: Key pressed <Key.space>4d<Key.space>2h<Key.space>24m
Screenshot: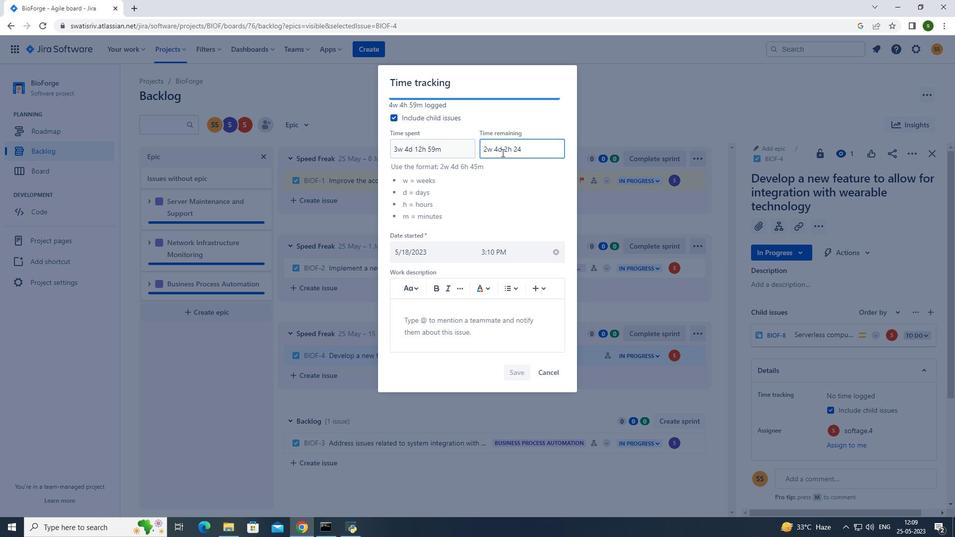 
Action: Mouse moved to (515, 368)
Screenshot: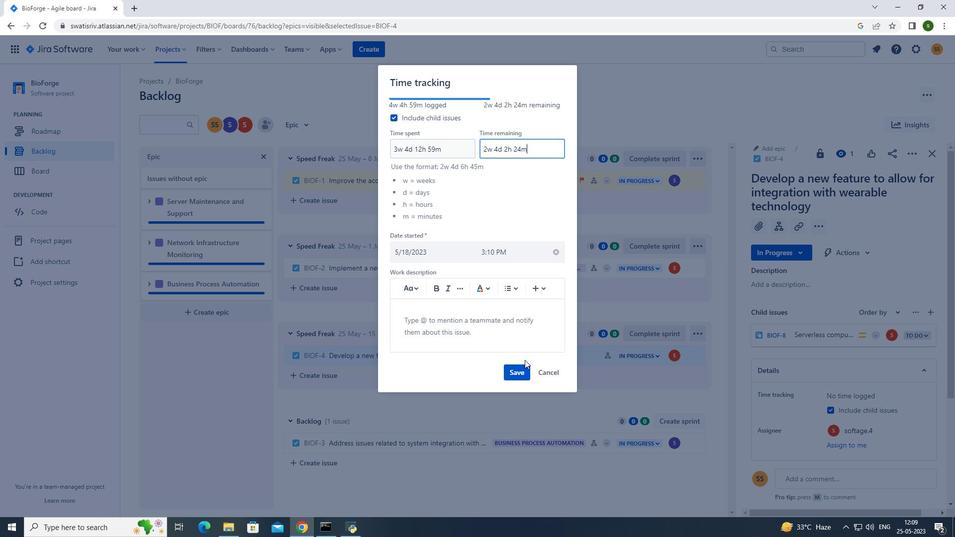 
Action: Mouse pressed left at (515, 368)
Screenshot: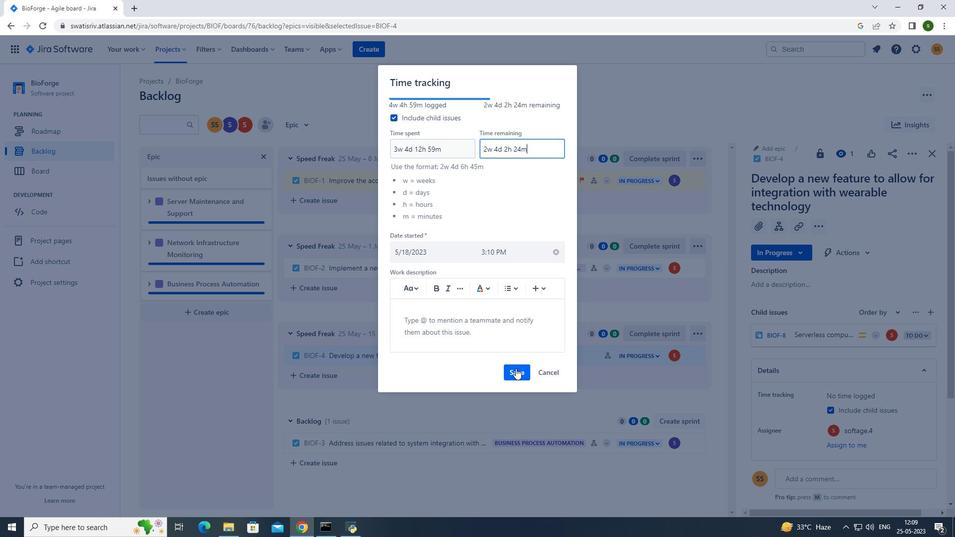 
Action: Mouse moved to (689, 352)
Screenshot: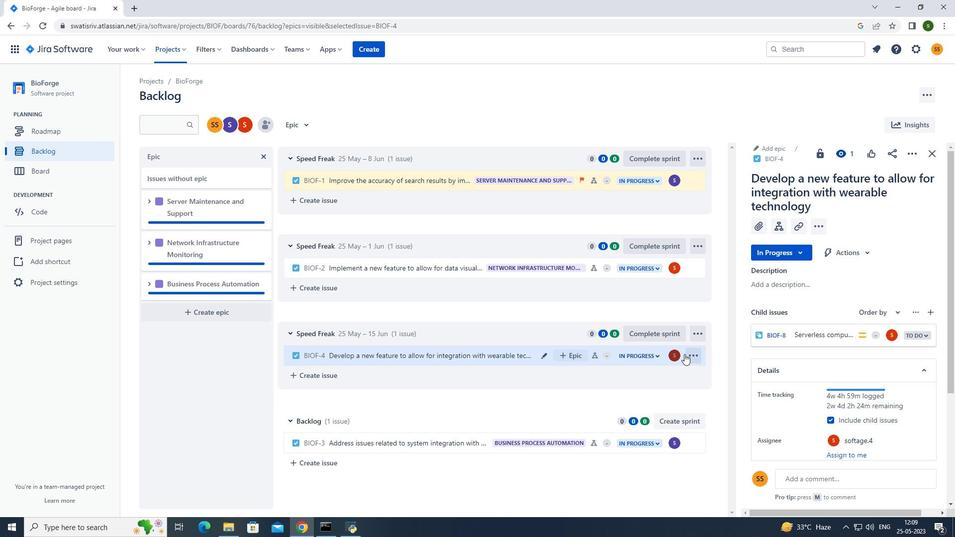 
Action: Mouse pressed left at (689, 352)
Screenshot: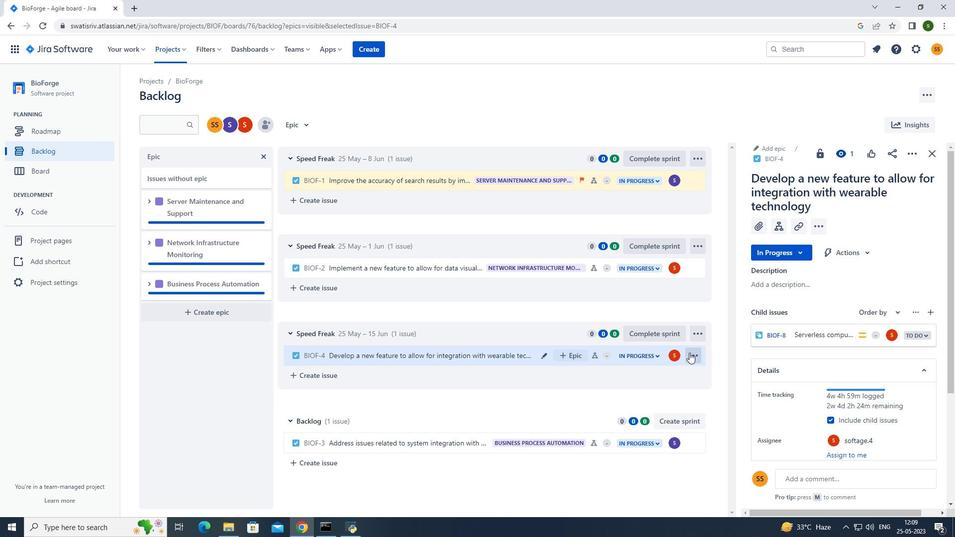 
Action: Mouse moved to (677, 335)
Screenshot: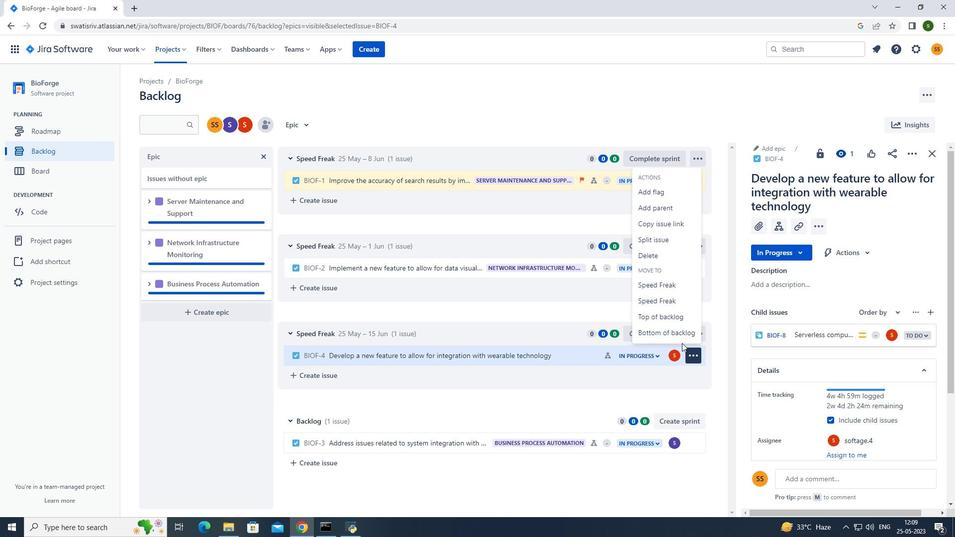 
Action: Mouse pressed left at (677, 335)
Screenshot: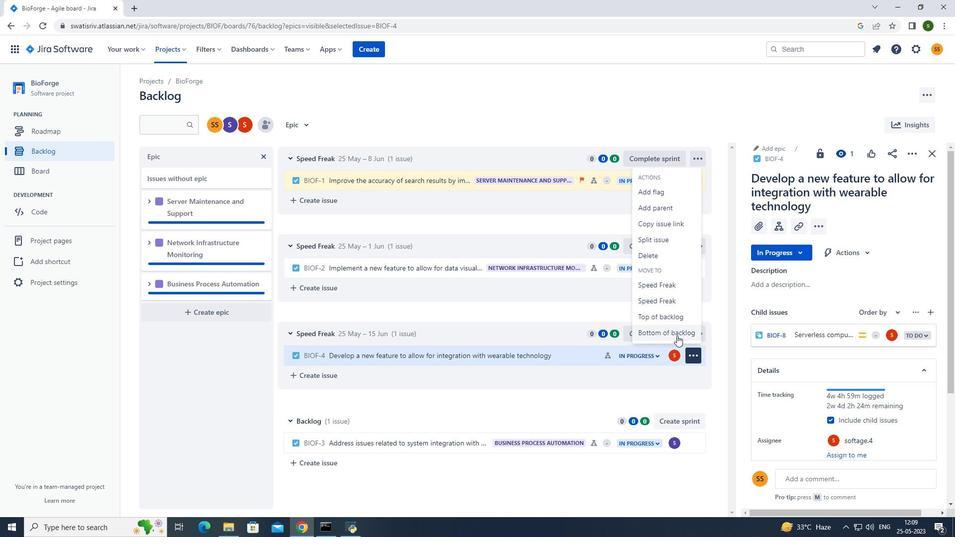 
Action: Mouse moved to (507, 156)
Screenshot: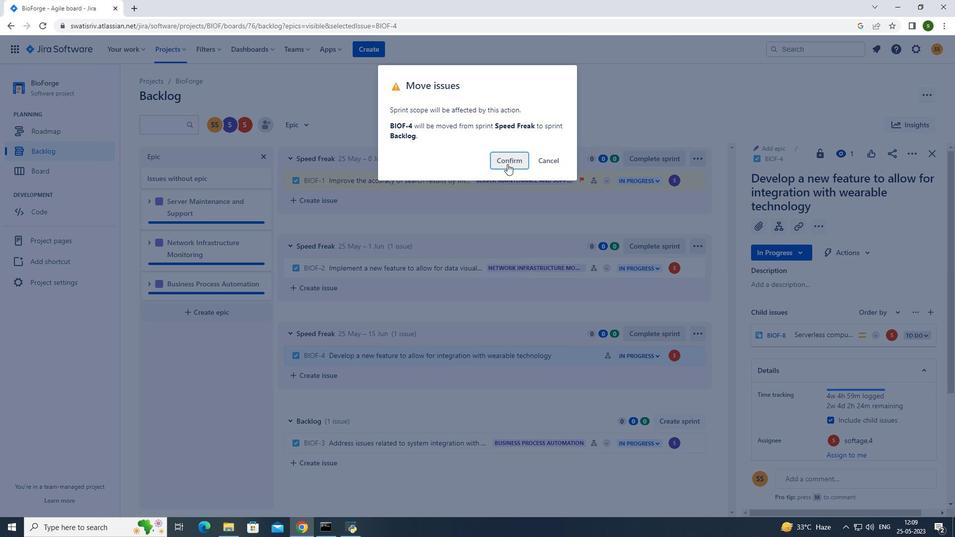 
Action: Mouse pressed left at (507, 156)
Screenshot: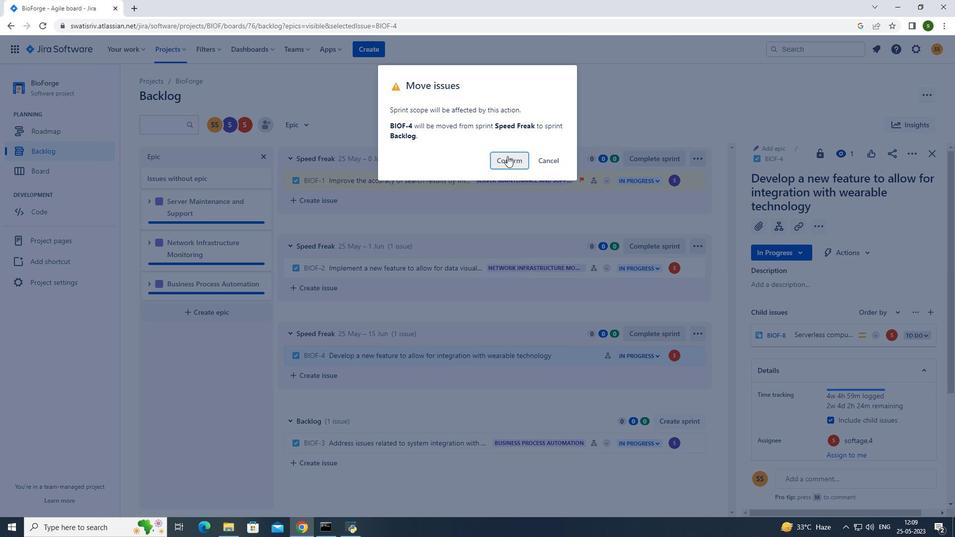 
Action: Mouse moved to (517, 381)
Screenshot: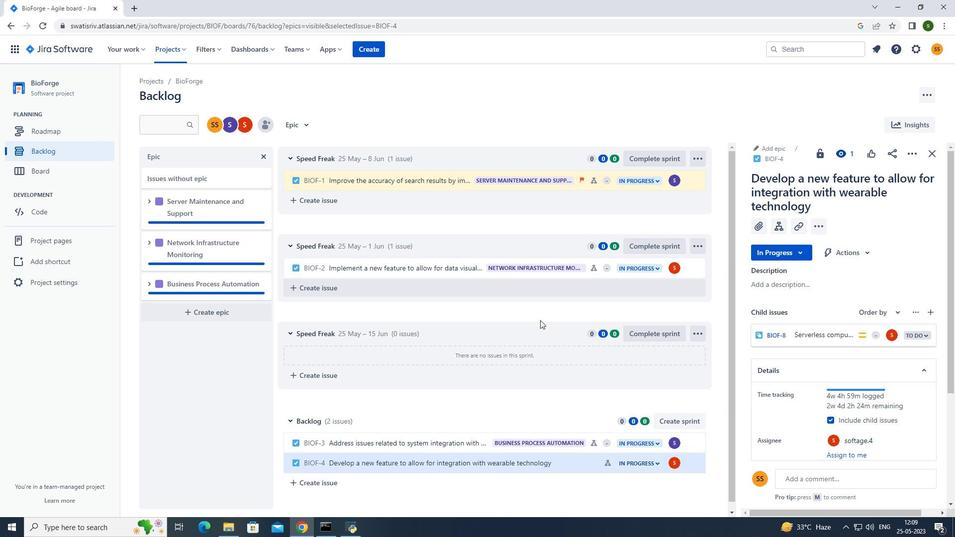 
Action: Mouse scrolled (517, 381) with delta (0, 0)
Screenshot: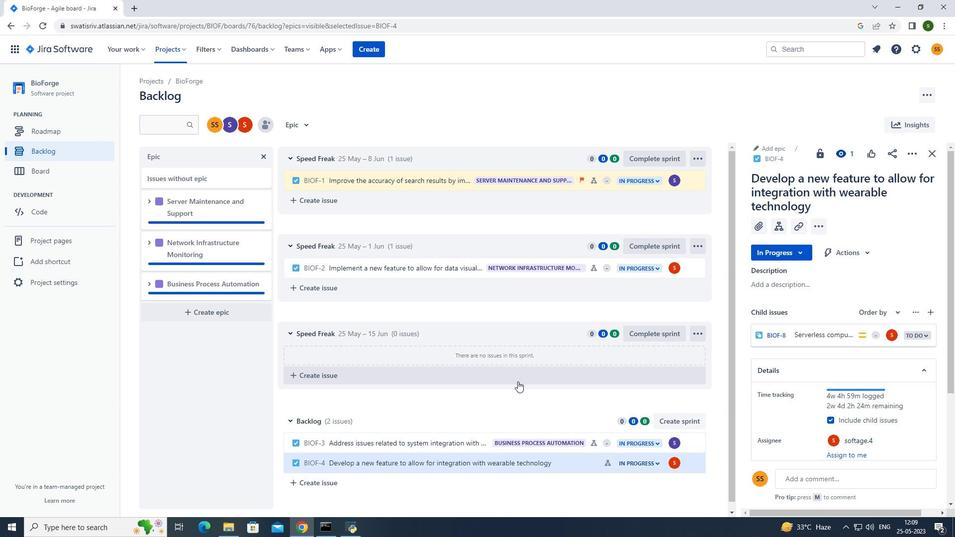 
Action: Mouse scrolled (517, 381) with delta (0, 0)
Screenshot: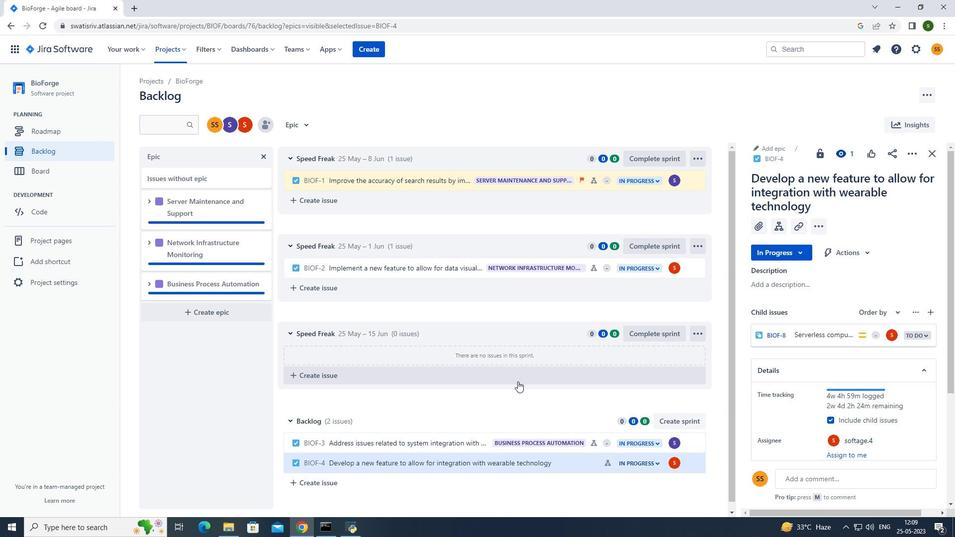 
Action: Mouse moved to (571, 457)
Screenshot: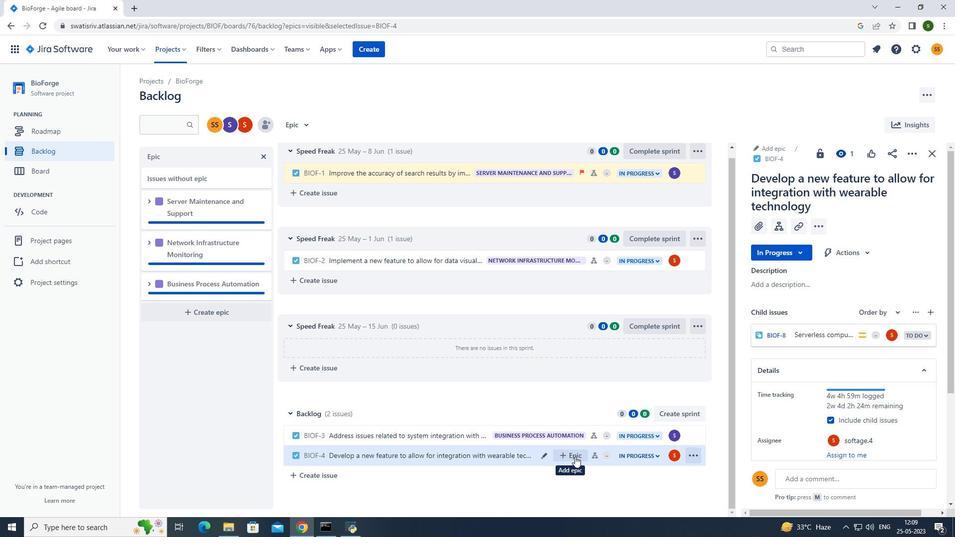 
Action: Mouse pressed left at (571, 457)
Screenshot: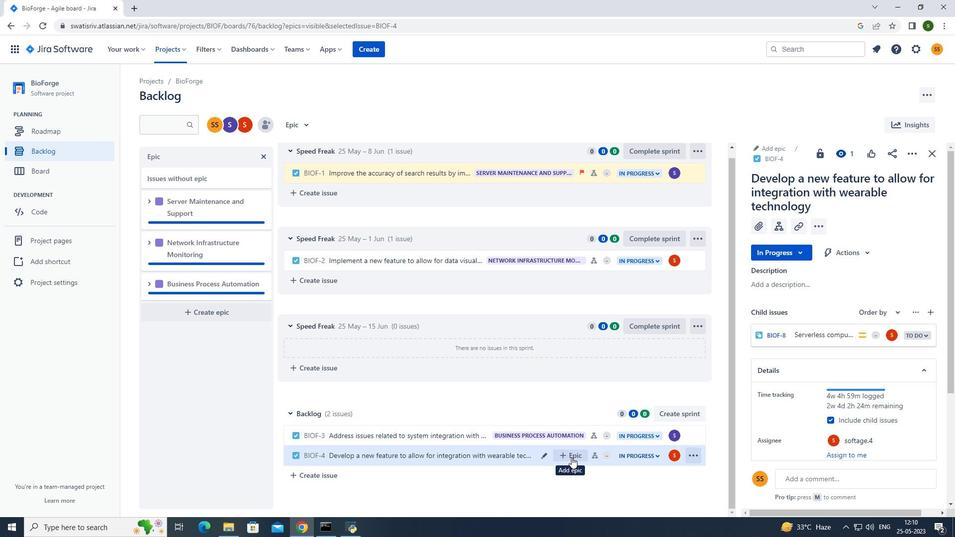
Action: Mouse moved to (731, 400)
Screenshot: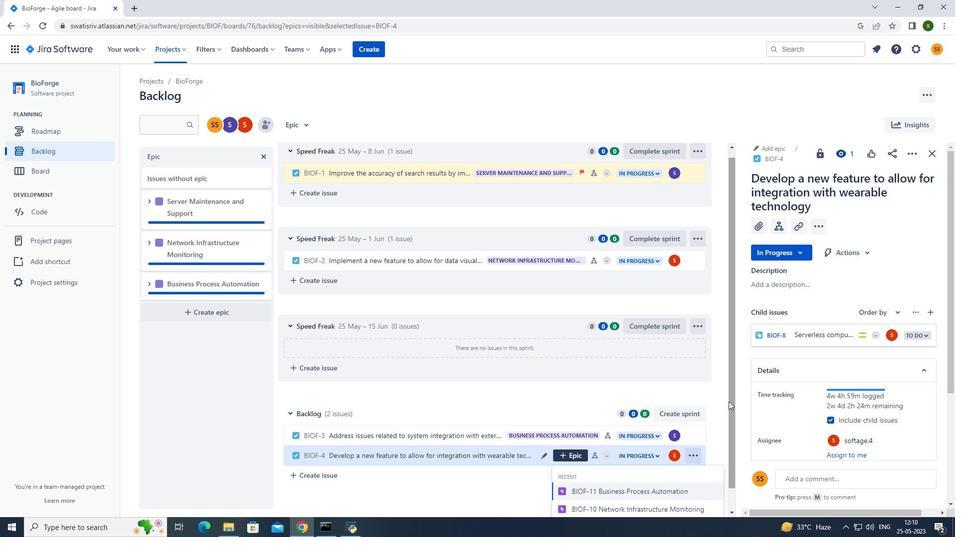 
Action: Mouse pressed left at (731, 400)
Screenshot: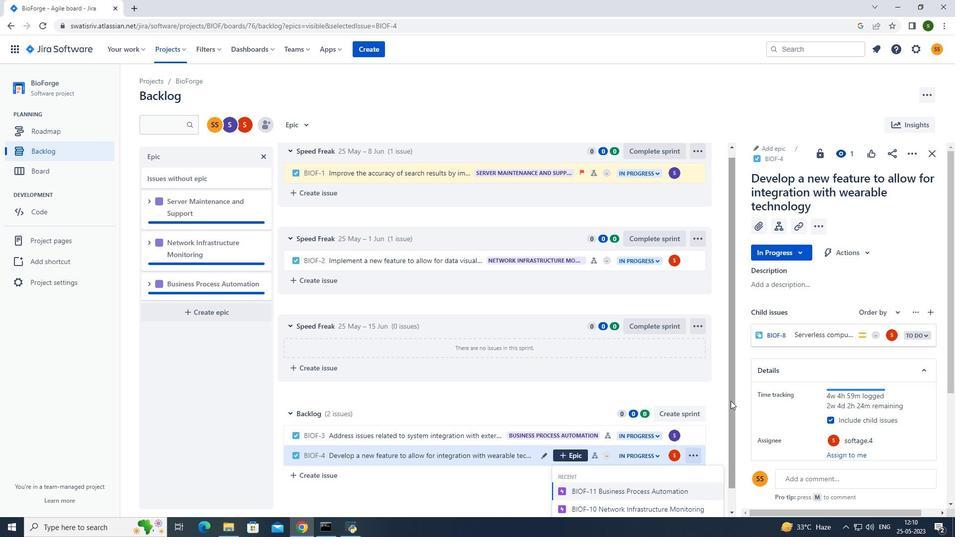 
Action: Mouse moved to (646, 512)
Screenshot: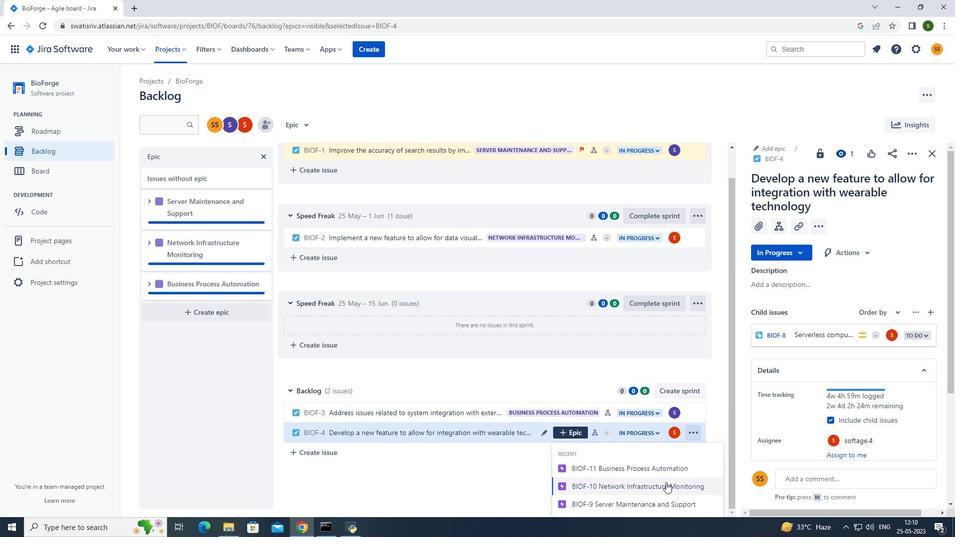 
Action: Mouse pressed left at (646, 512)
Screenshot: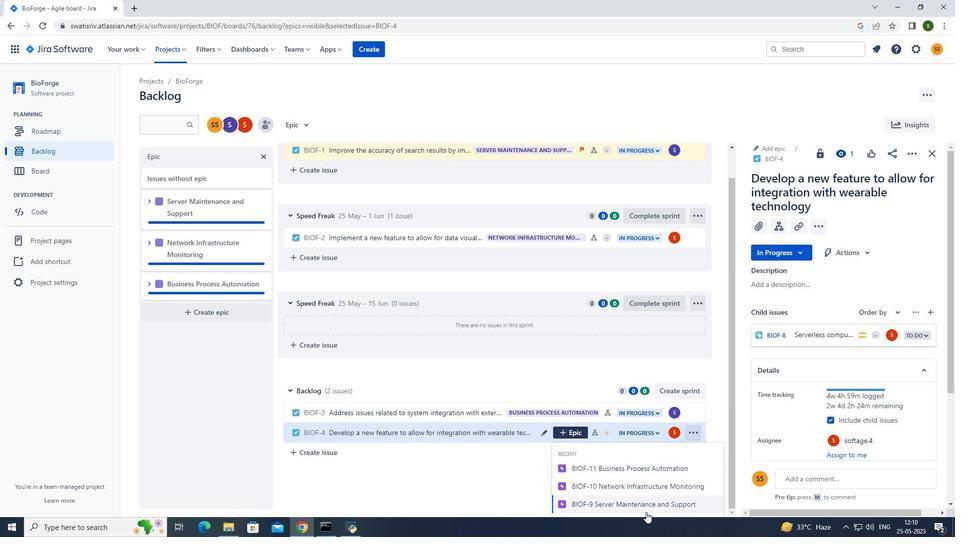 
Action: Mouse moved to (298, 121)
Screenshot: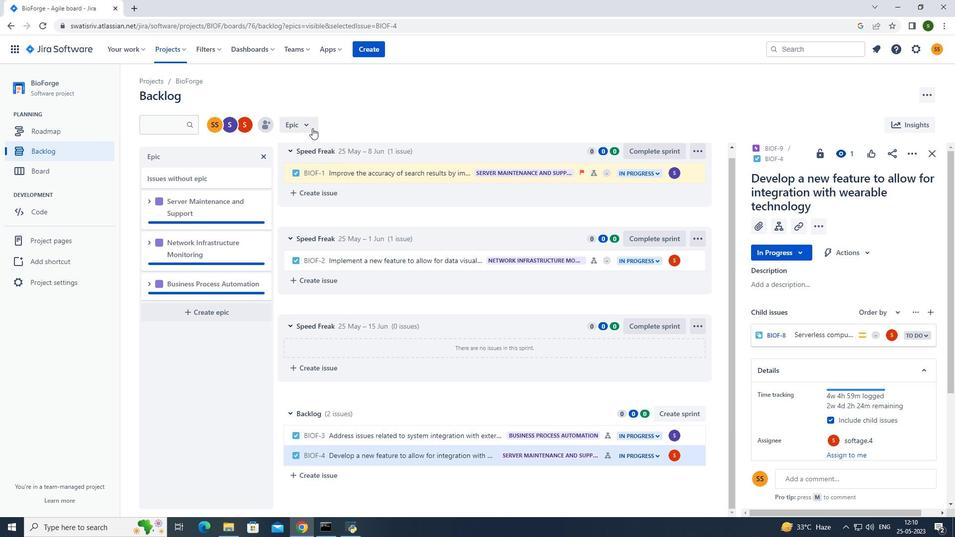 
Action: Mouse pressed left at (298, 121)
Screenshot: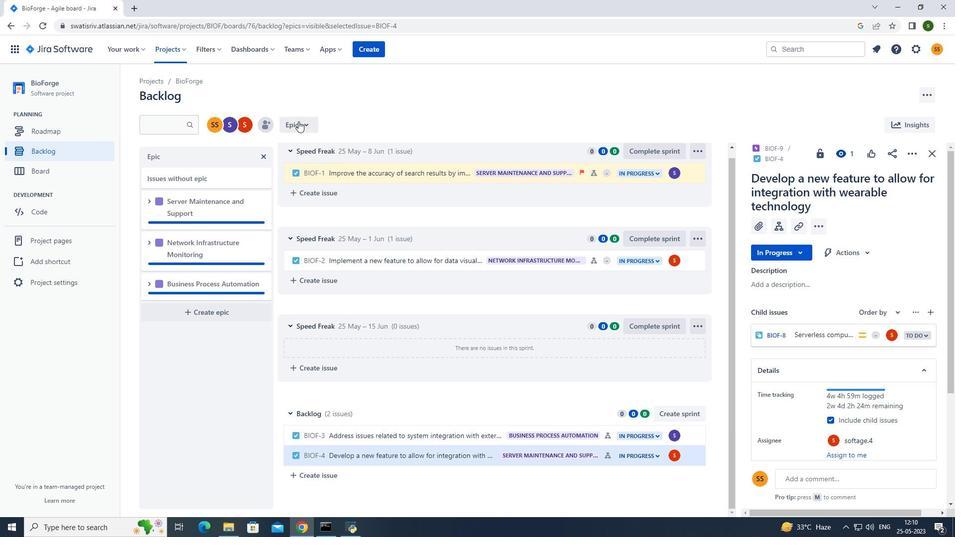 
Action: Mouse moved to (325, 167)
Screenshot: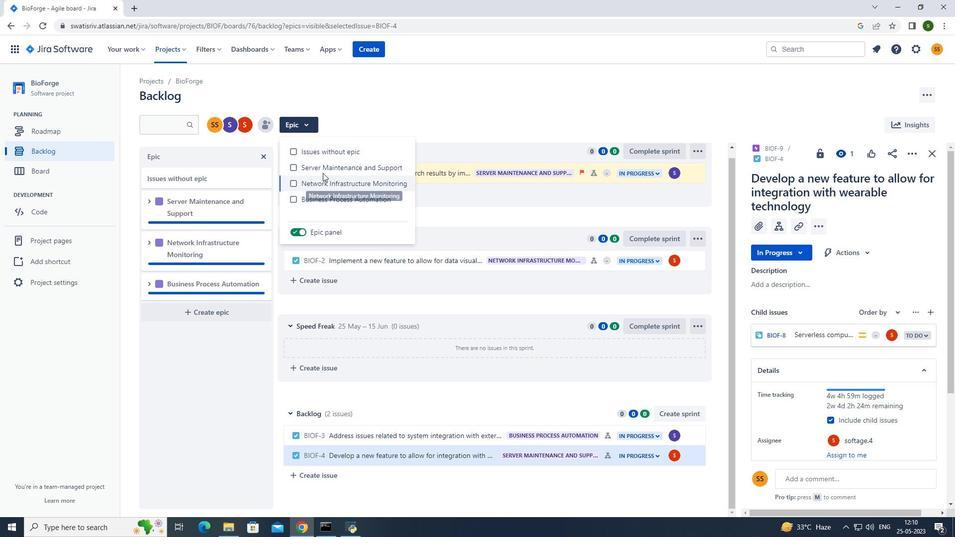 
Action: Mouse pressed left at (325, 167)
Screenshot: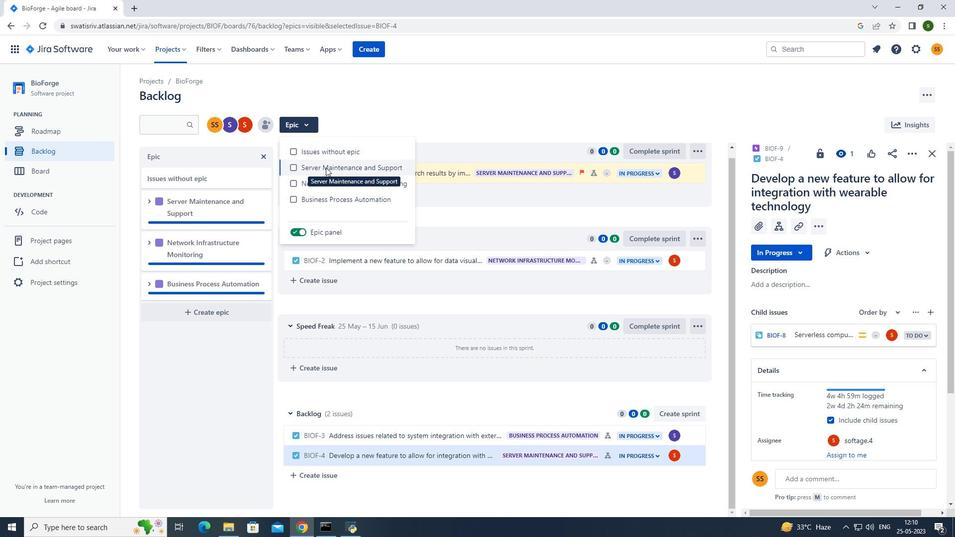 
Action: Mouse moved to (449, 110)
Screenshot: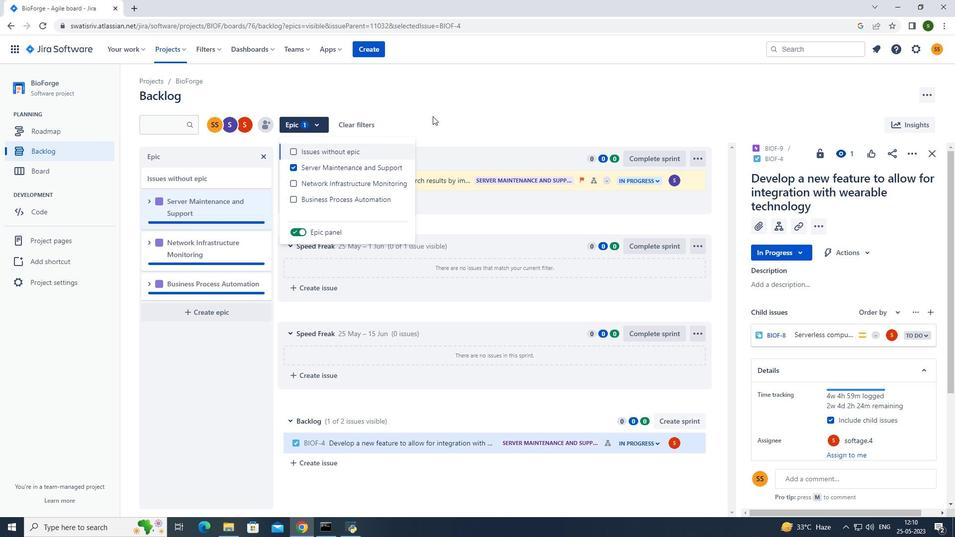 
Action: Mouse pressed left at (449, 110)
Screenshot: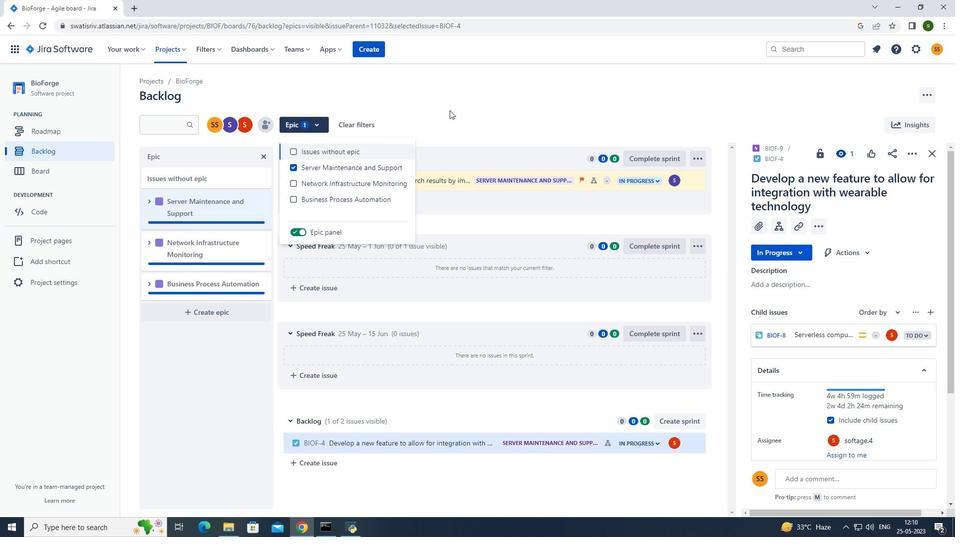 
Action: Mouse moved to (449, 110)
Screenshot: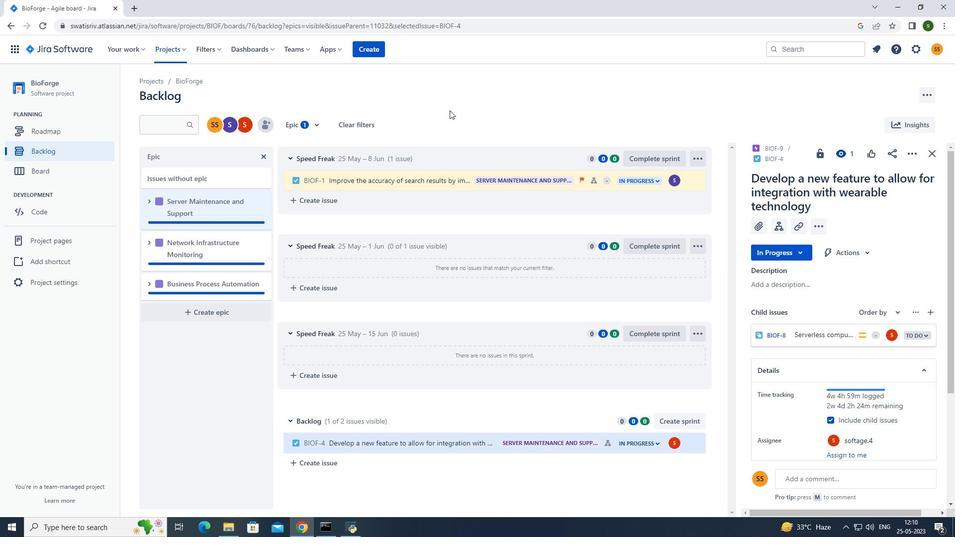 
